 Task: Open Card Card0000000405 in Board Board0000000102 in Workspace WS0000000034 in Trello. Add Member Email0000000133 to Card Card0000000405 in Board Board0000000102 in Workspace WS0000000034 in Trello. Add Purple Label titled Label0000000405 to Card Card0000000405 in Board Board0000000102 in Workspace WS0000000034 in Trello. Add Checklist CL0000000405 to Card Card0000000405 in Board Board0000000102 in Workspace WS0000000034 in Trello. Add Dates with Start Date as Aug 01 2023 and Due Date as Aug 31 2023 to Card Card0000000405 in Board Board0000000102 in Workspace WS0000000034 in Trello
Action: Mouse moved to (618, 654)
Screenshot: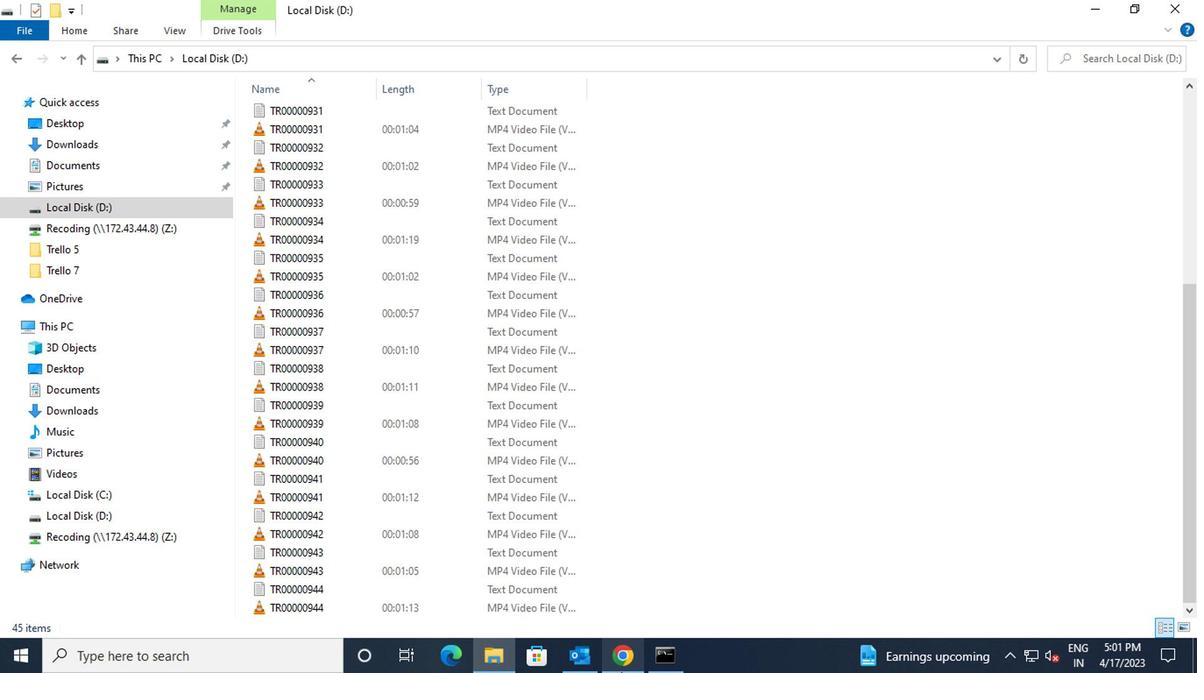 
Action: Mouse pressed left at (618, 654)
Screenshot: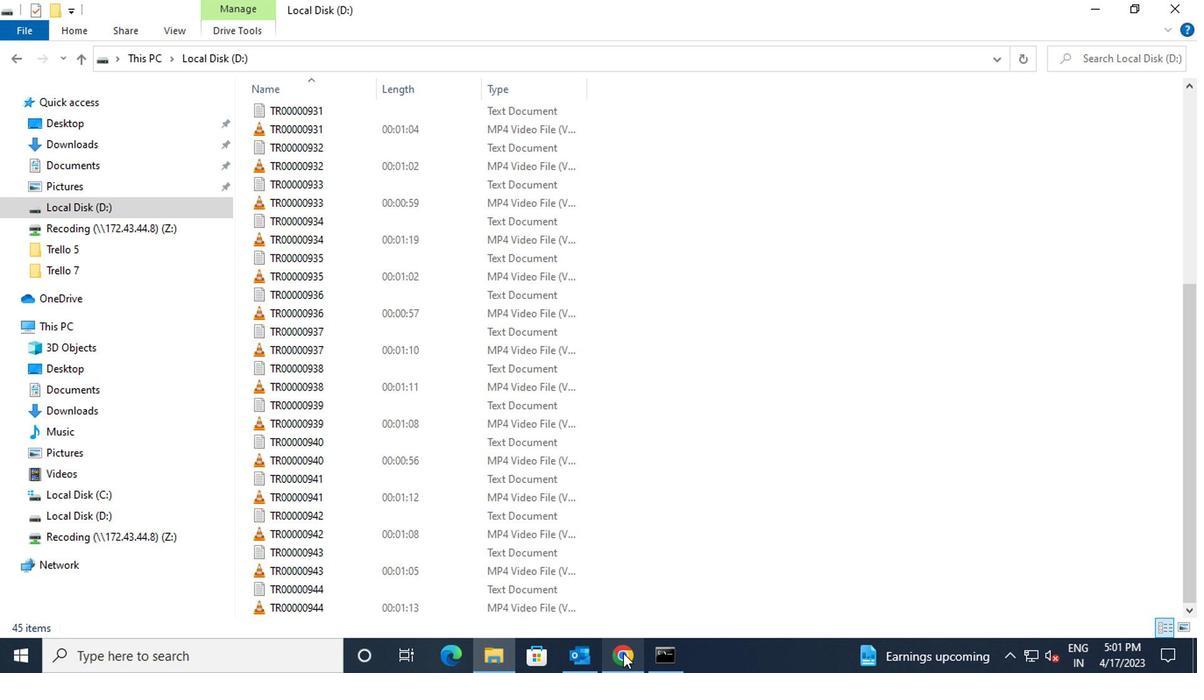 
Action: Mouse moved to (384, 361)
Screenshot: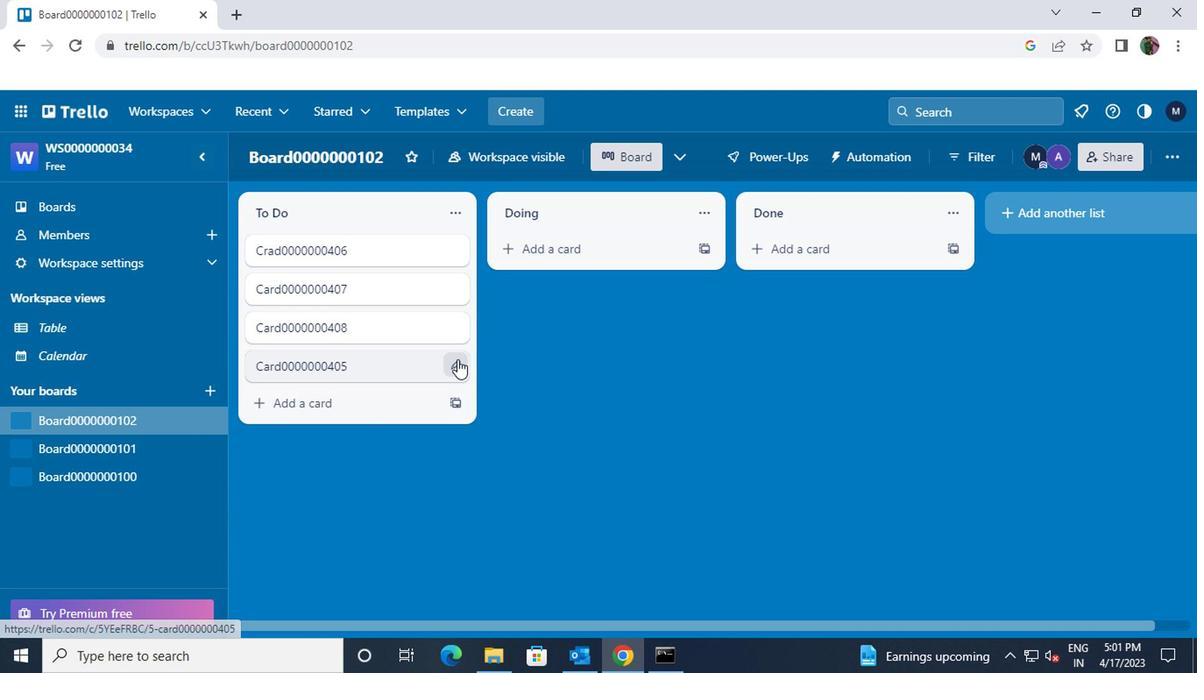 
Action: Mouse pressed left at (384, 361)
Screenshot: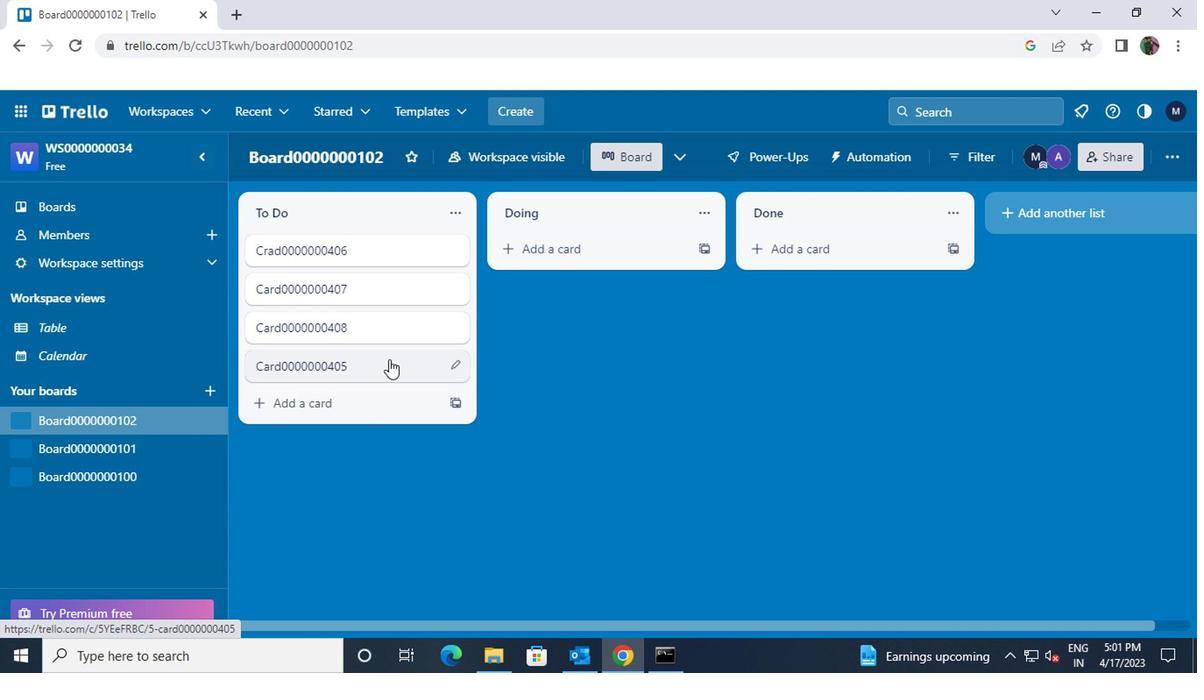 
Action: Mouse moved to (785, 256)
Screenshot: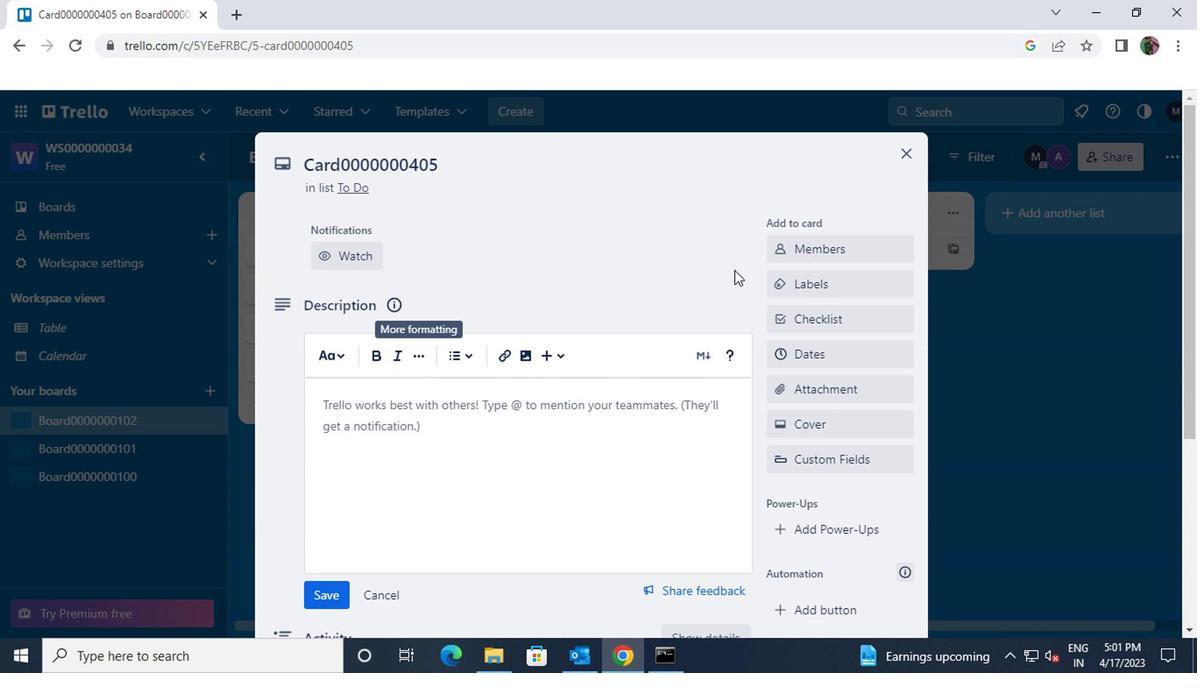 
Action: Mouse pressed left at (785, 256)
Screenshot: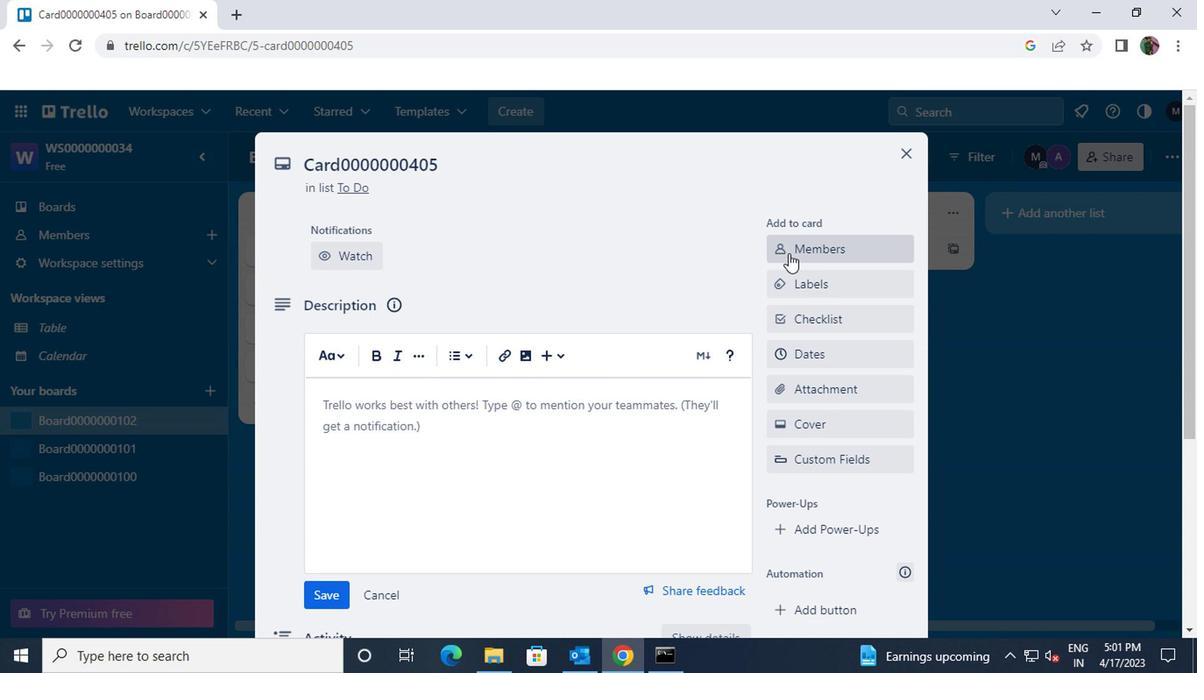 
Action: Key pressed ayush9
Screenshot: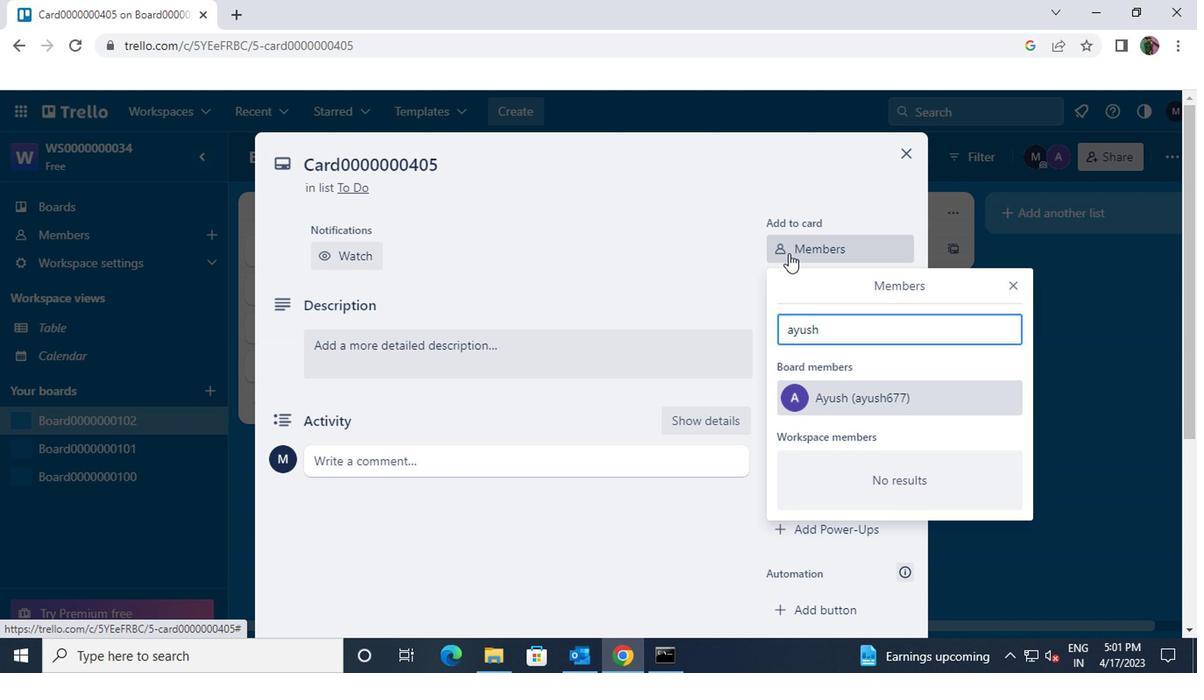 
Action: Mouse moved to (796, 291)
Screenshot: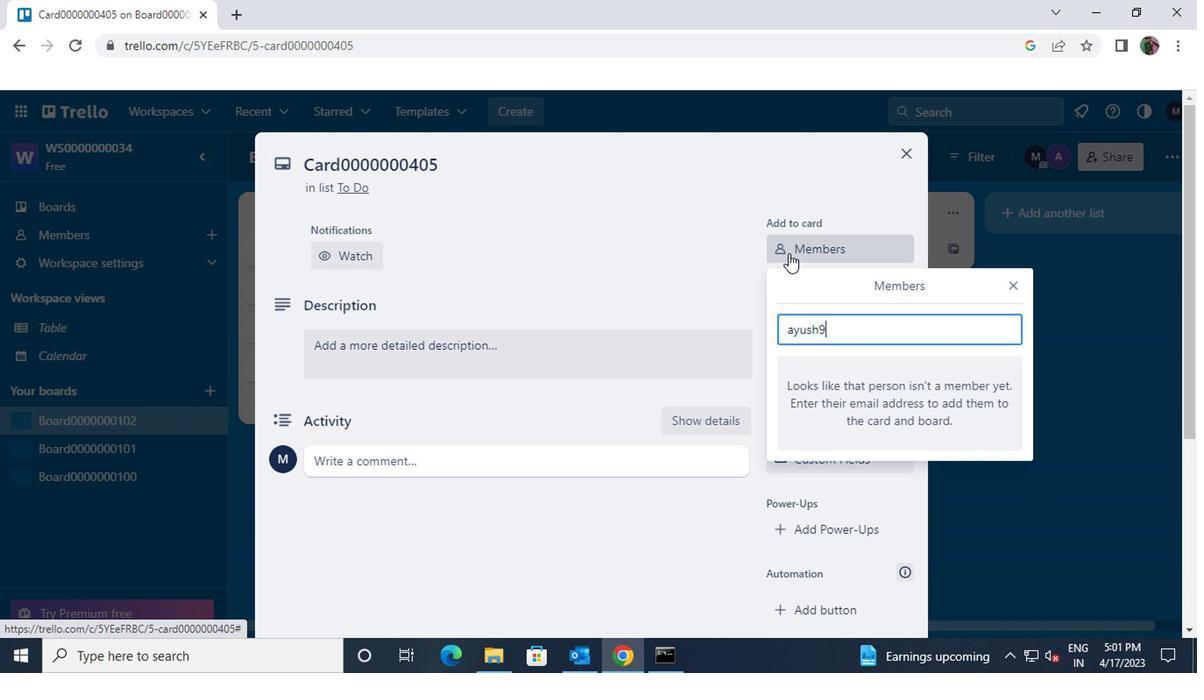 
Action: Key pressed 8111<Key.shift>@GMAIL.COM
Screenshot: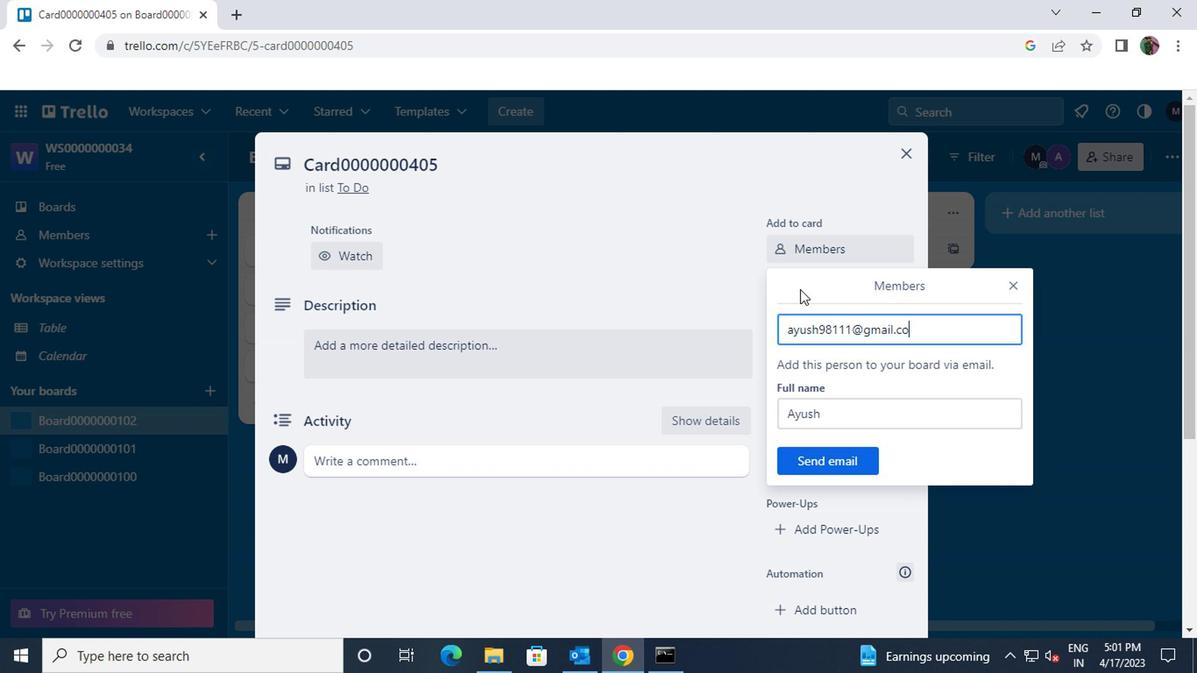 
Action: Mouse moved to (826, 458)
Screenshot: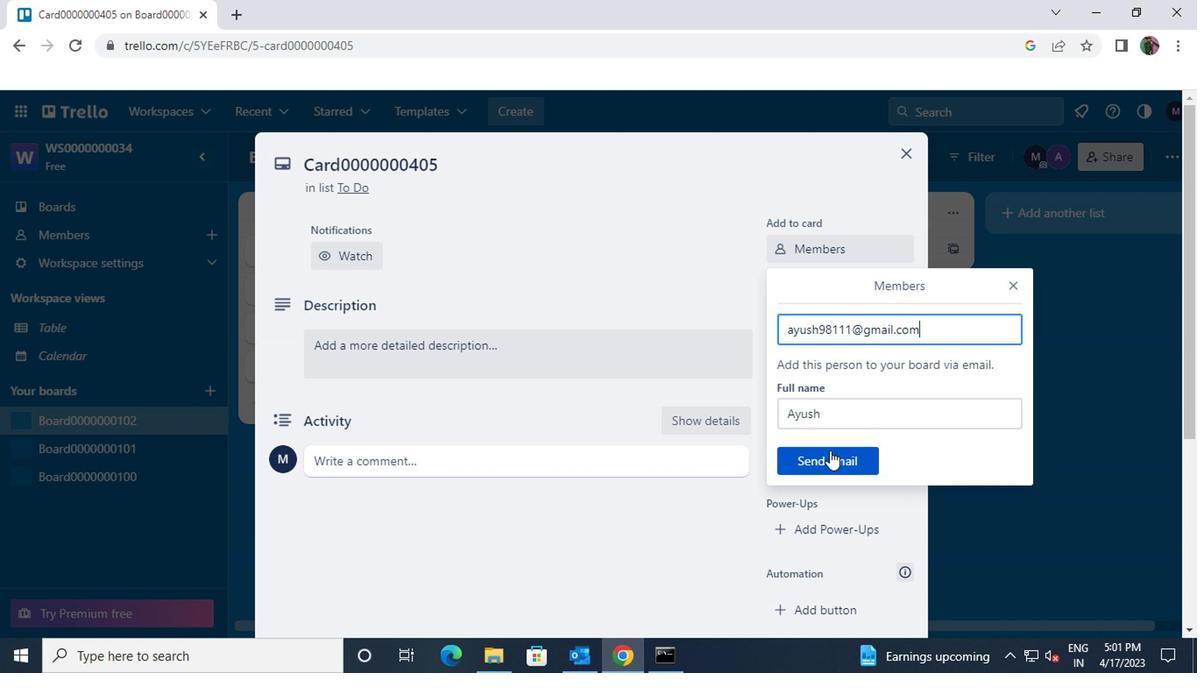 
Action: Mouse pressed left at (826, 458)
Screenshot: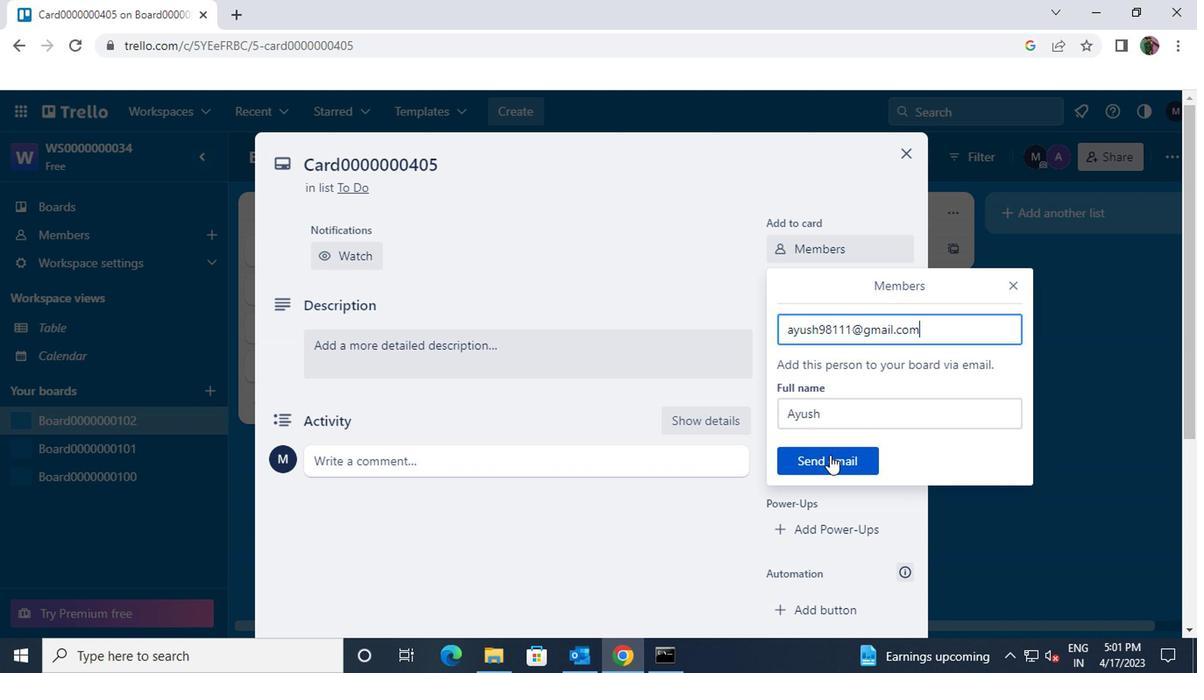 
Action: Mouse moved to (828, 281)
Screenshot: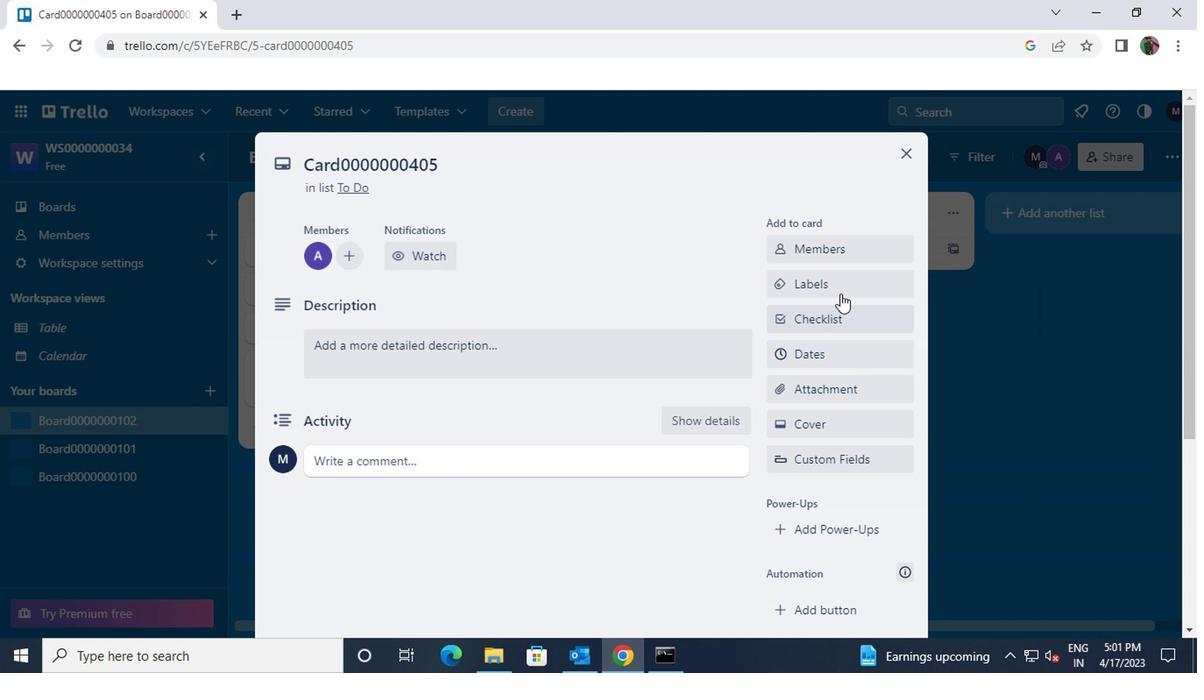 
Action: Mouse pressed left at (828, 281)
Screenshot: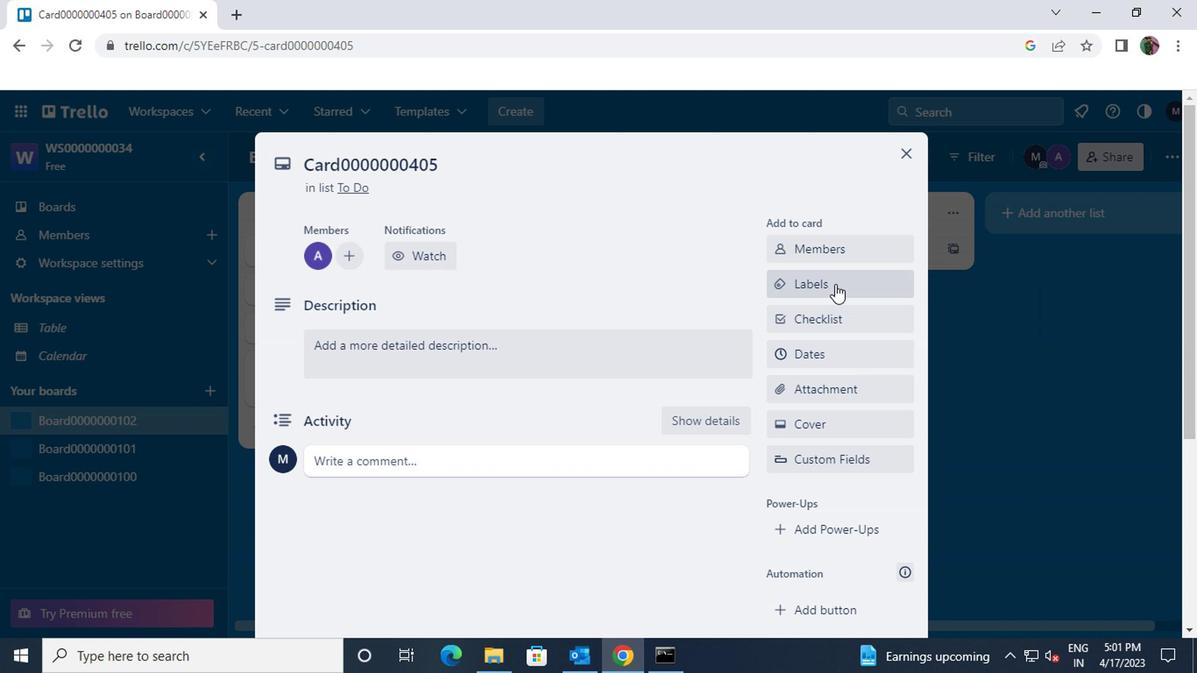 
Action: Mouse moved to (889, 466)
Screenshot: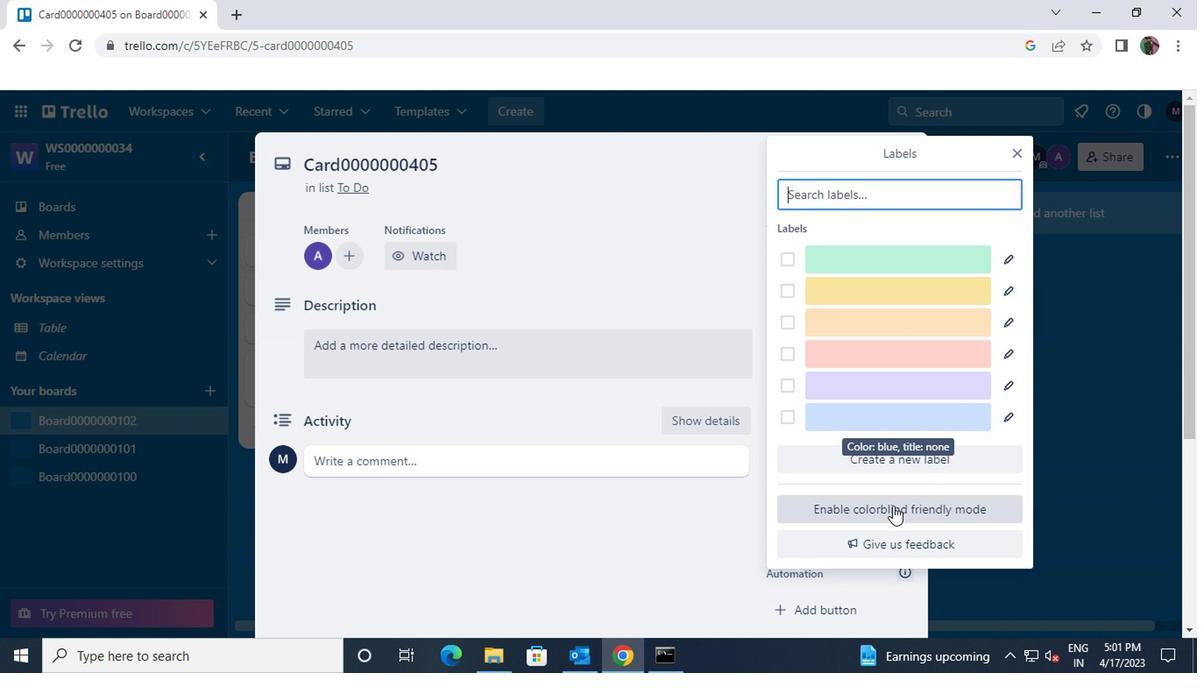 
Action: Mouse pressed left at (889, 466)
Screenshot: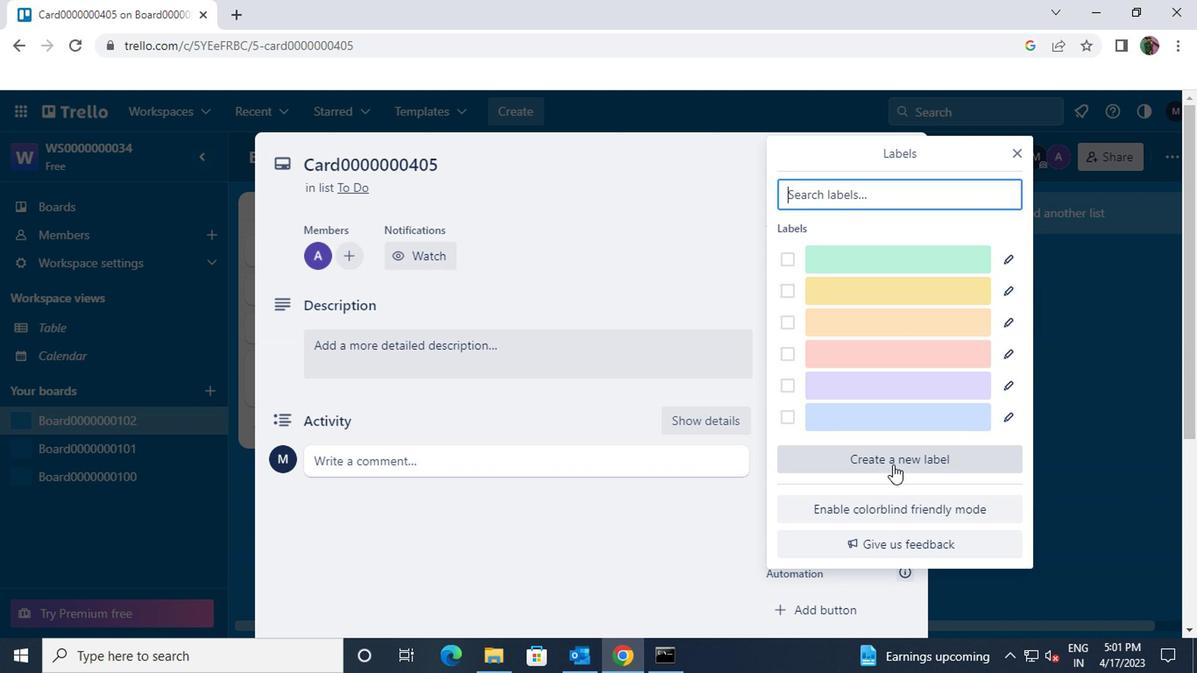 
Action: Mouse moved to (812, 322)
Screenshot: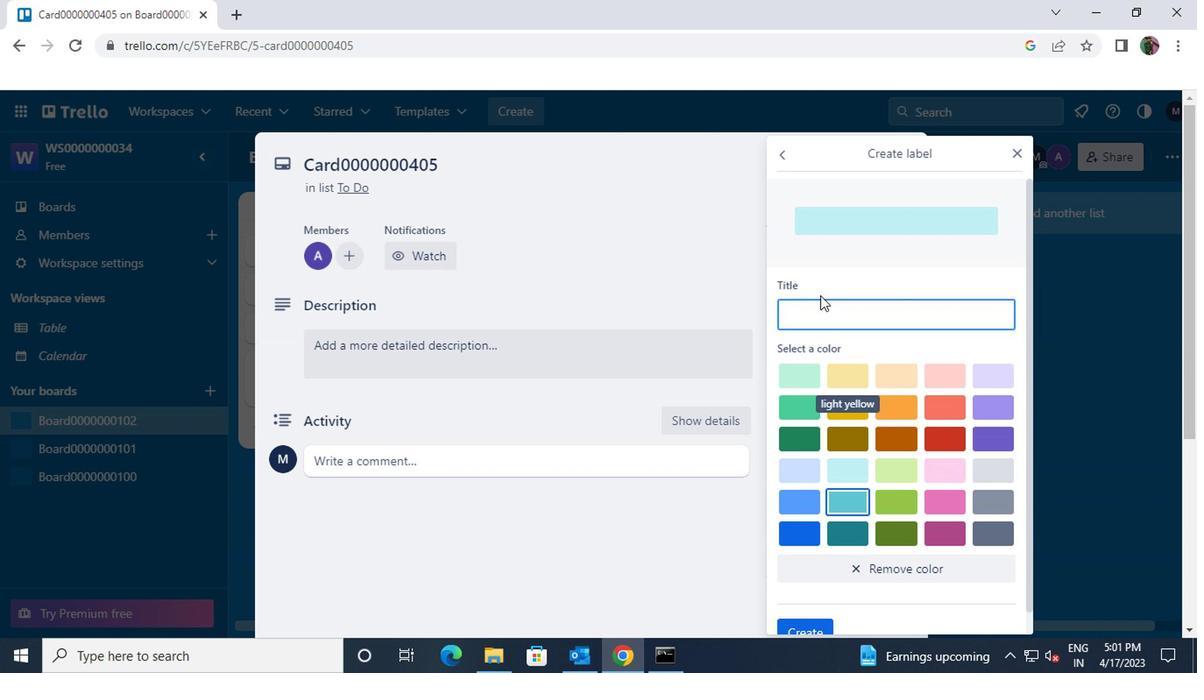 
Action: Mouse pressed left at (812, 322)
Screenshot: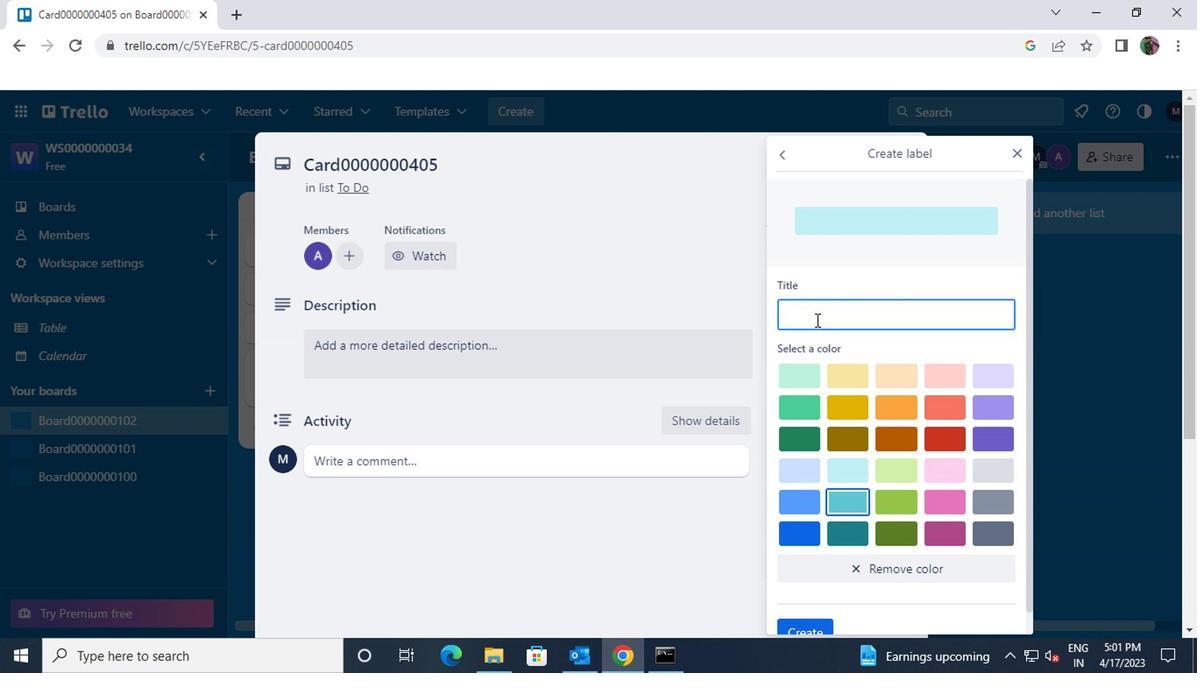 
Action: Key pressed <Key.shift>LABEL0000000405
Screenshot: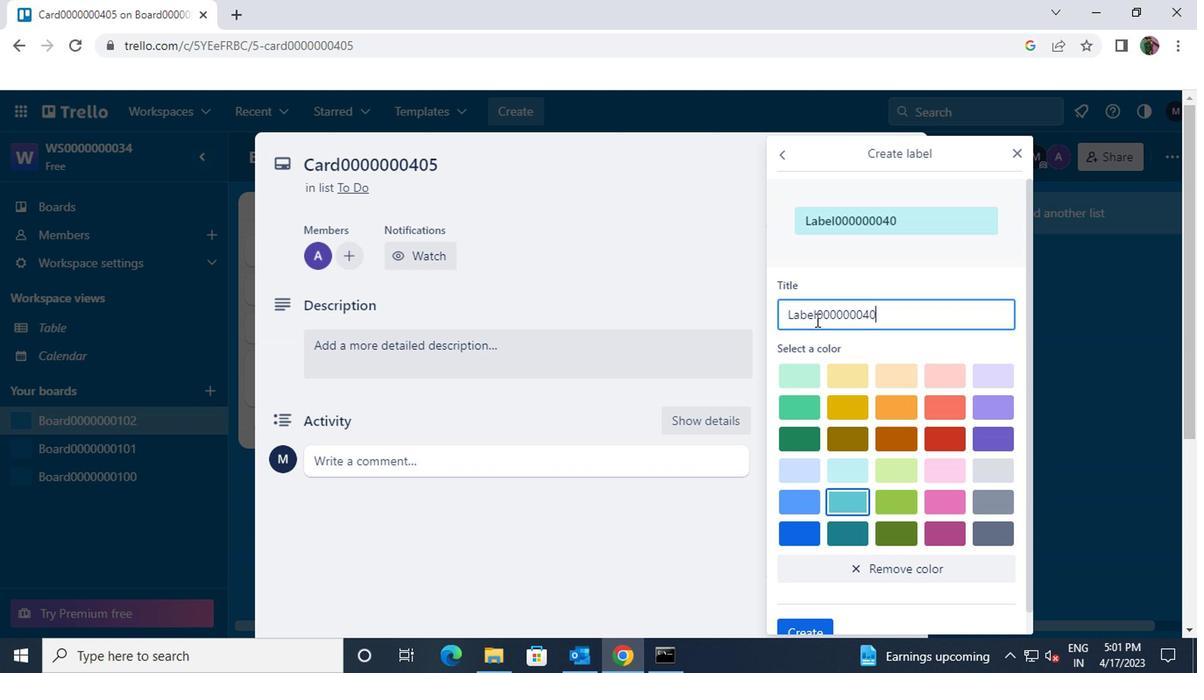 
Action: Mouse moved to (897, 400)
Screenshot: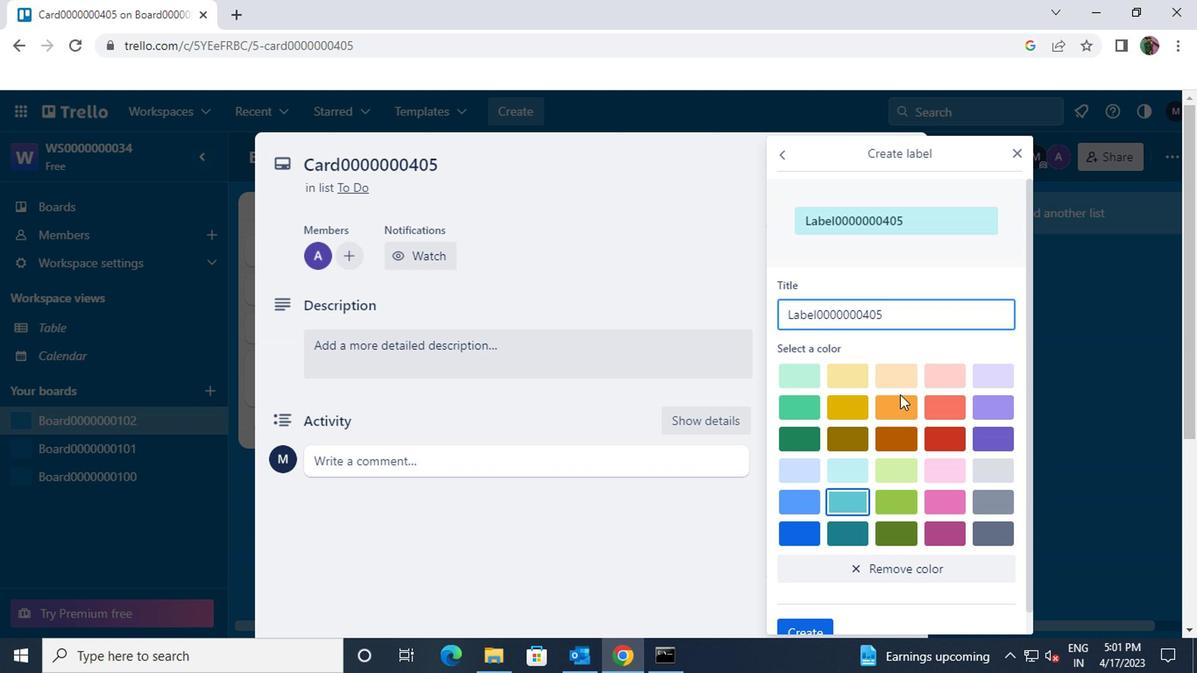 
Action: Mouse pressed left at (897, 400)
Screenshot: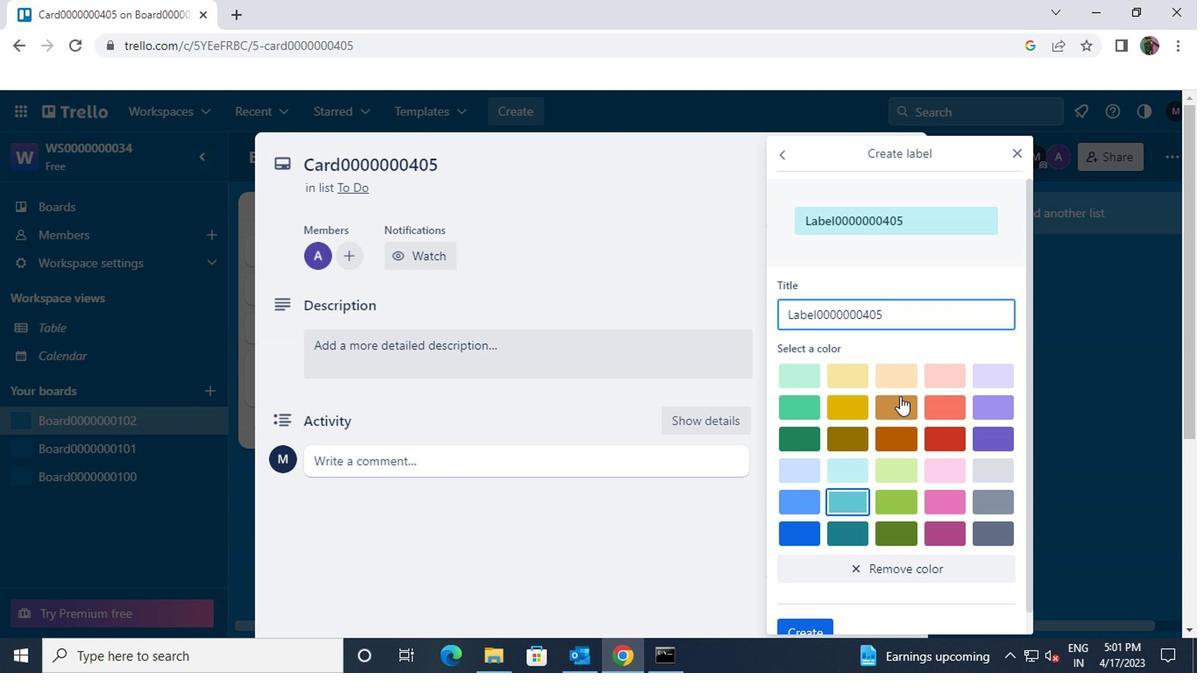 
Action: Mouse scrolled (897, 399) with delta (0, -1)
Screenshot: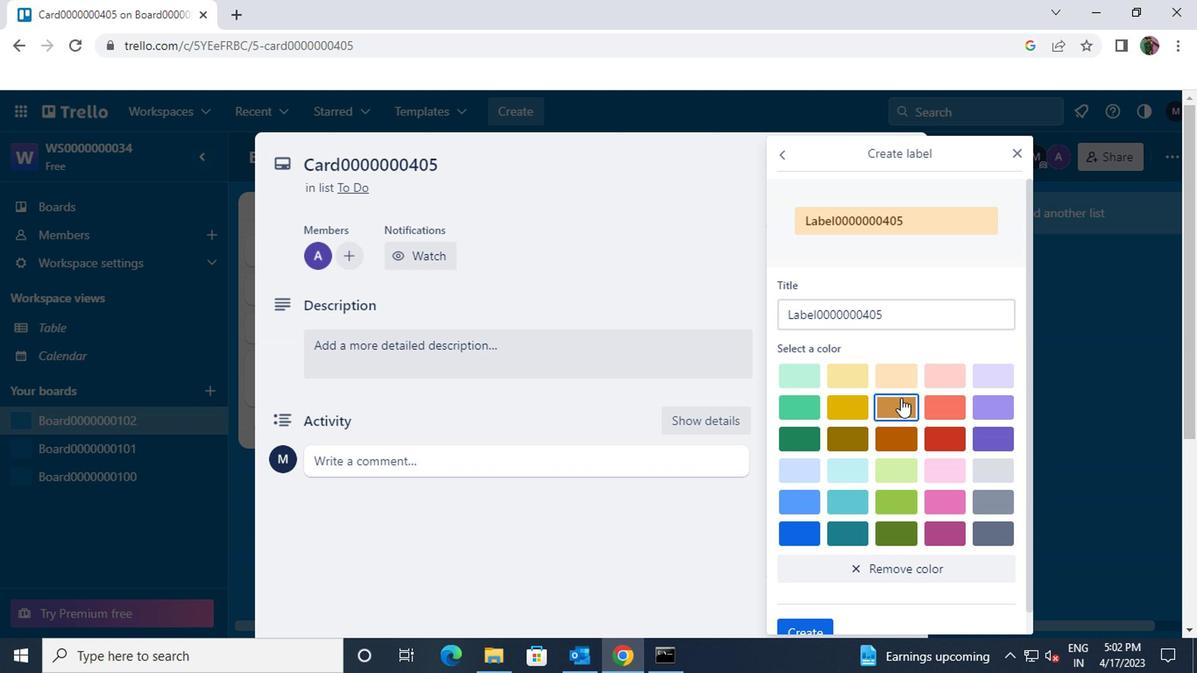 
Action: Mouse scrolled (897, 399) with delta (0, -1)
Screenshot: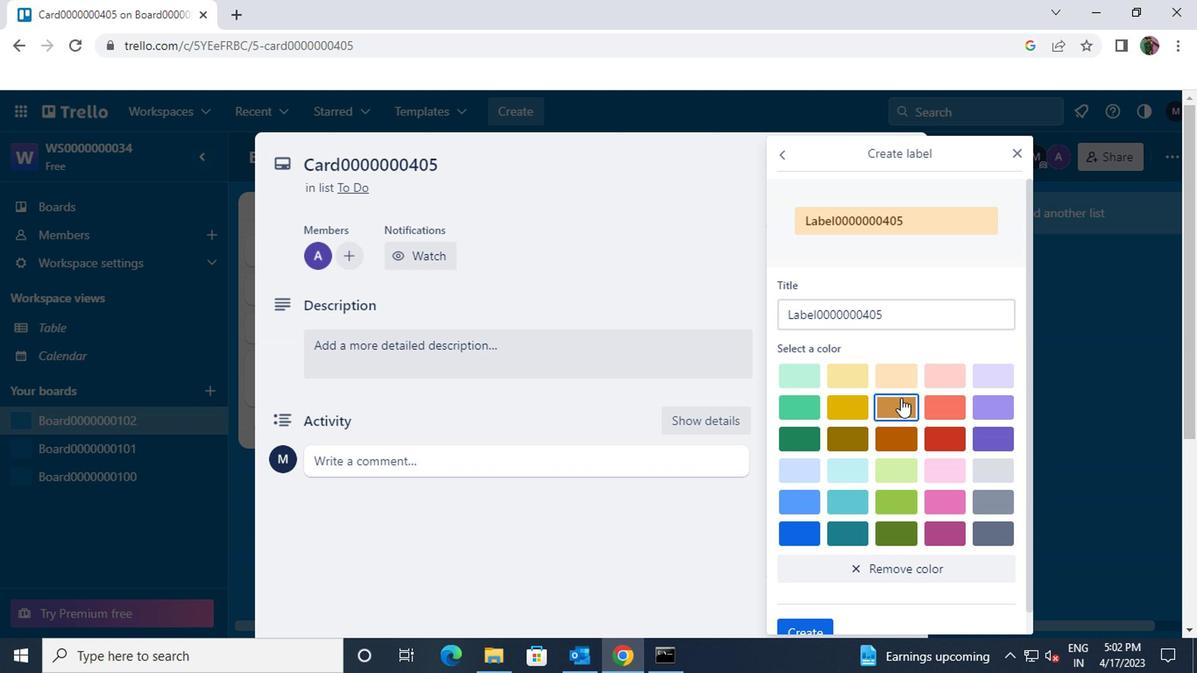 
Action: Mouse scrolled (897, 399) with delta (0, -1)
Screenshot: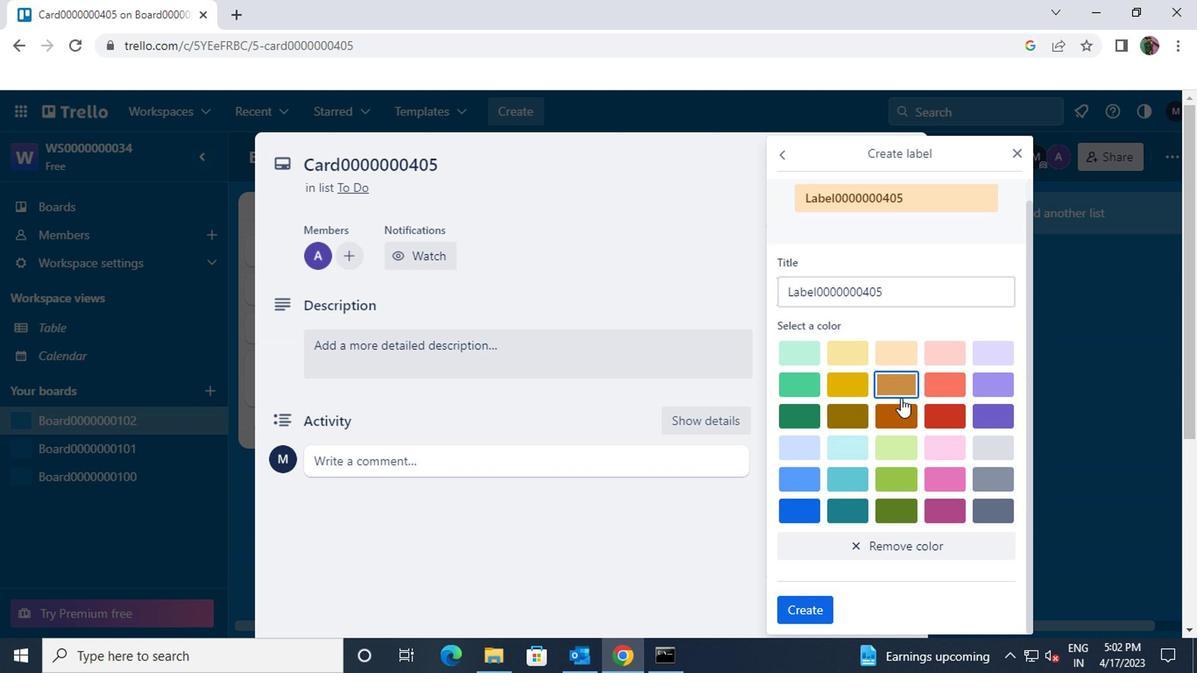 
Action: Mouse scrolled (897, 399) with delta (0, -1)
Screenshot: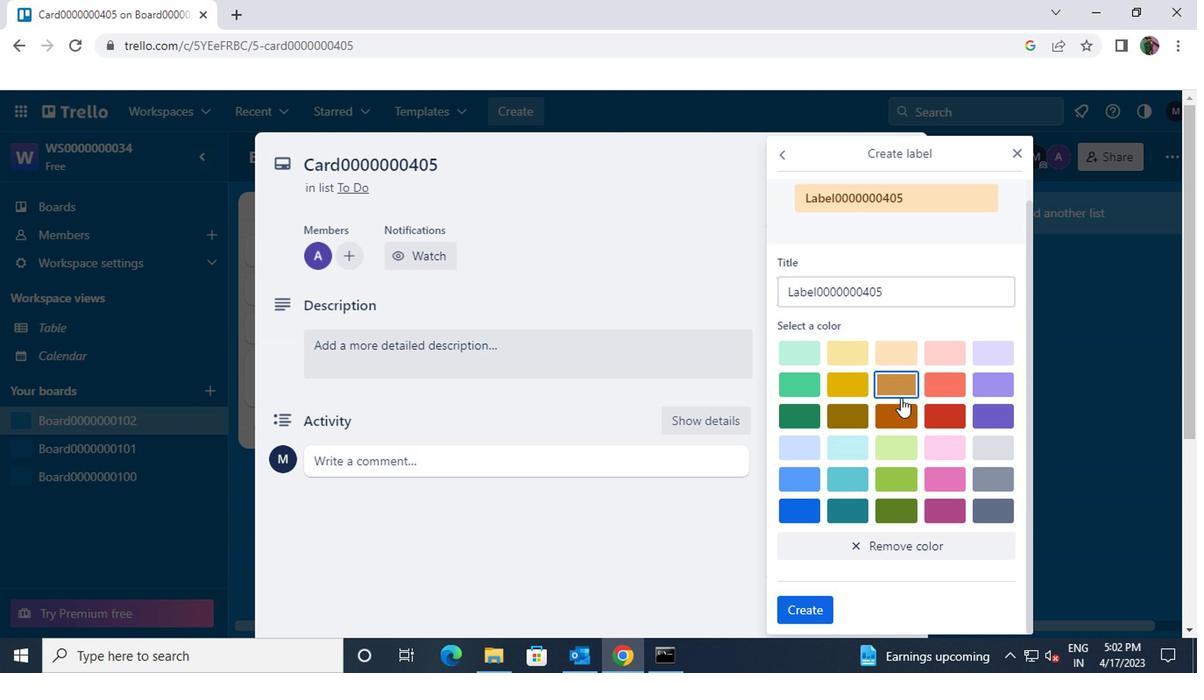 
Action: Mouse moved to (809, 613)
Screenshot: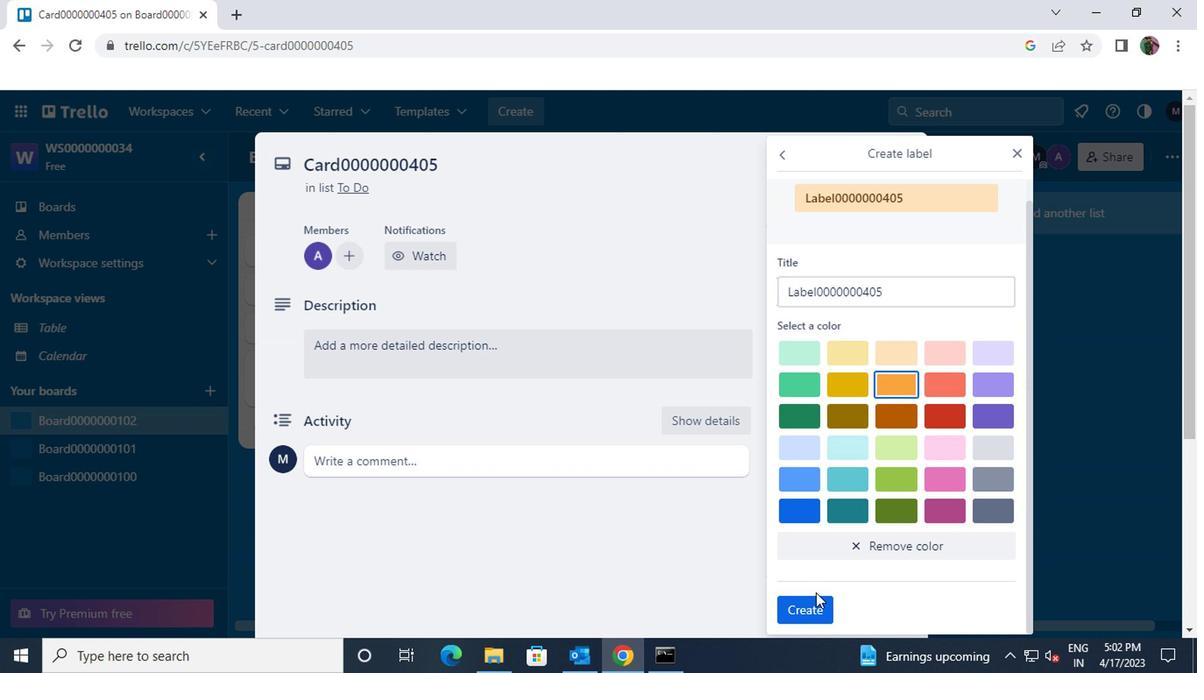 
Action: Mouse pressed left at (809, 613)
Screenshot: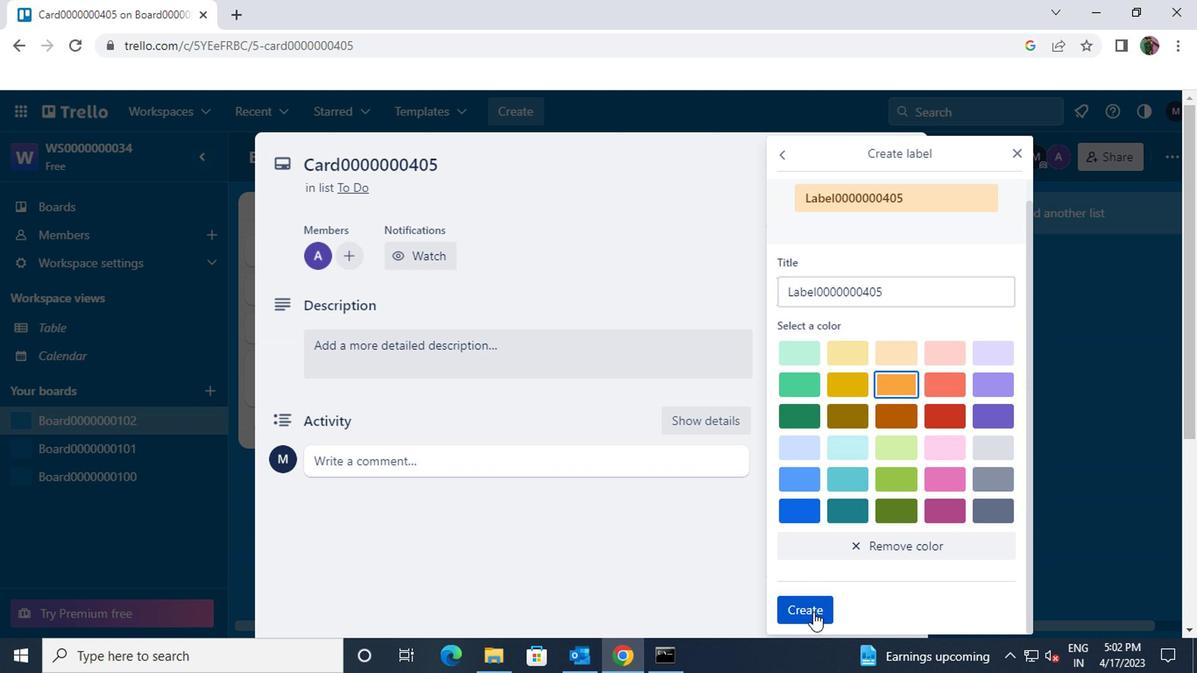 
Action: Mouse pressed left at (809, 613)
Screenshot: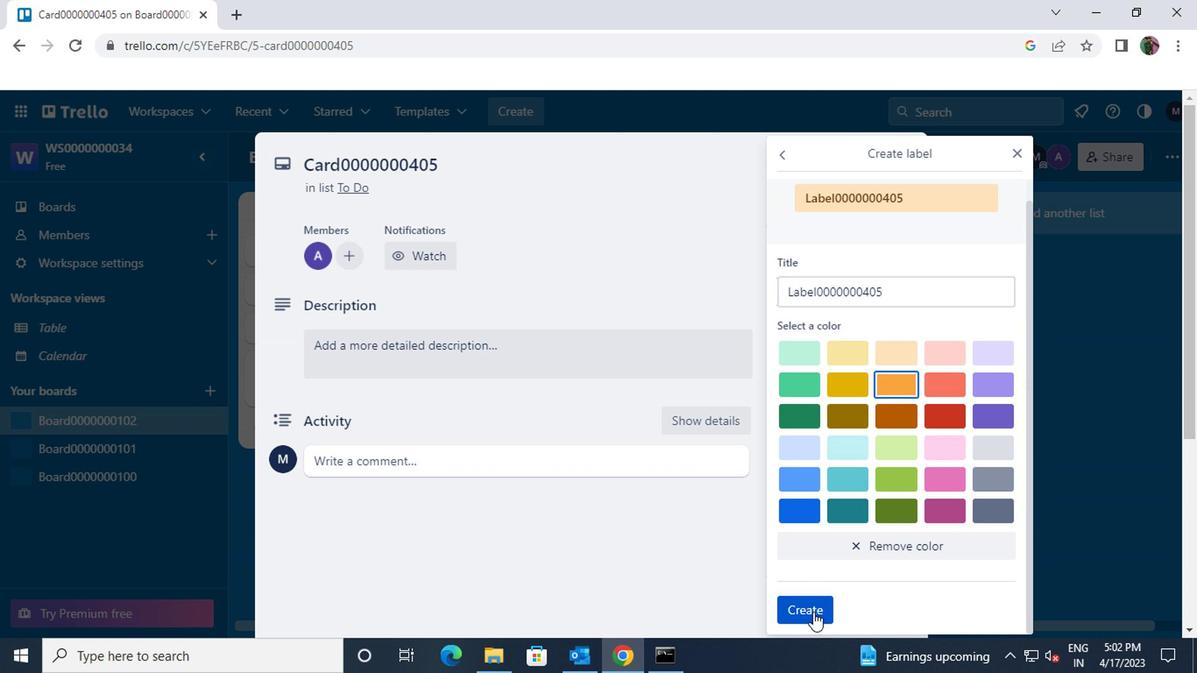 
Action: Mouse moved to (1014, 158)
Screenshot: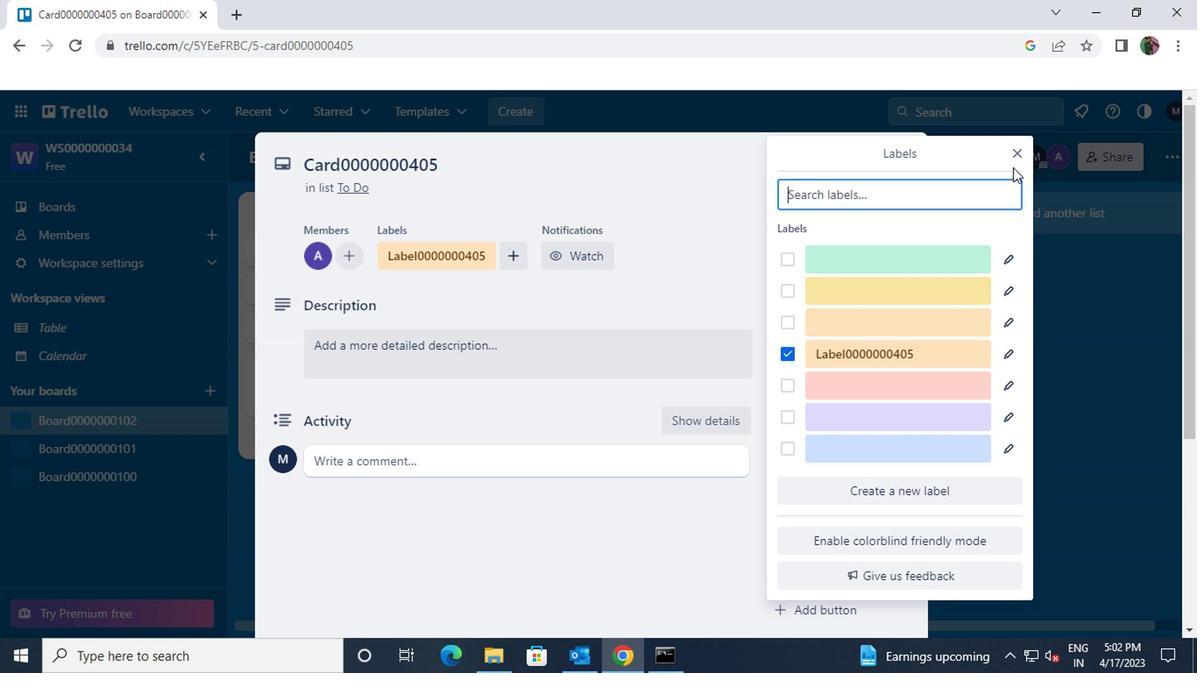 
Action: Mouse pressed left at (1014, 158)
Screenshot: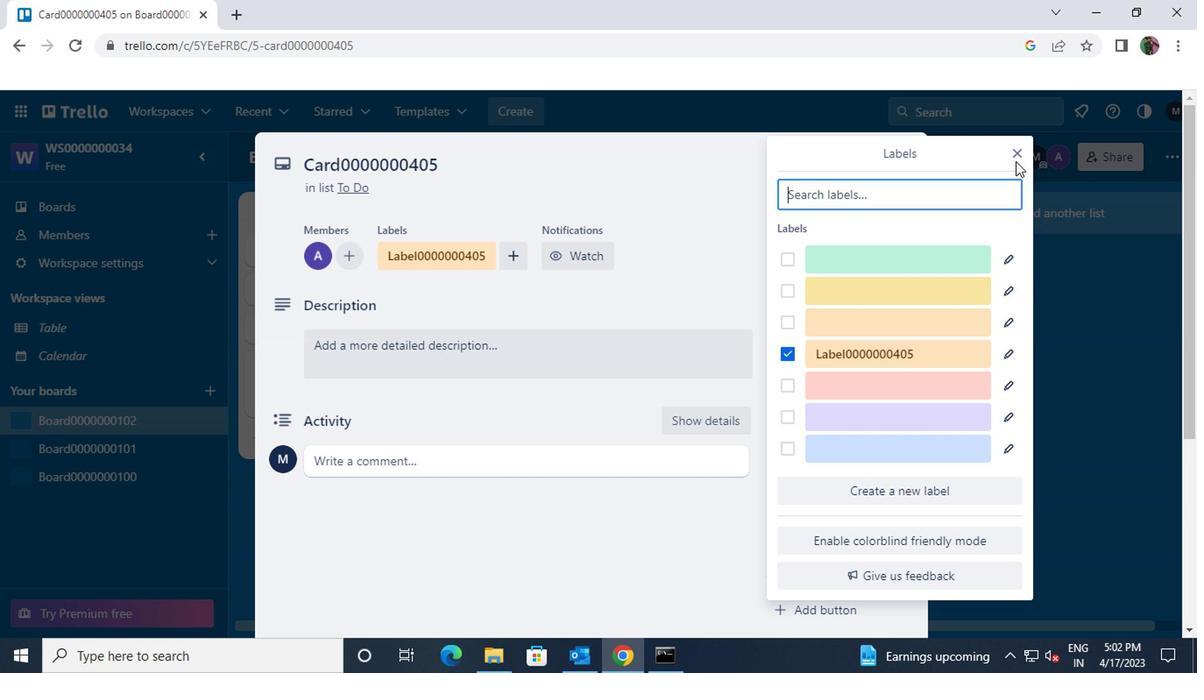 
Action: Mouse moved to (874, 324)
Screenshot: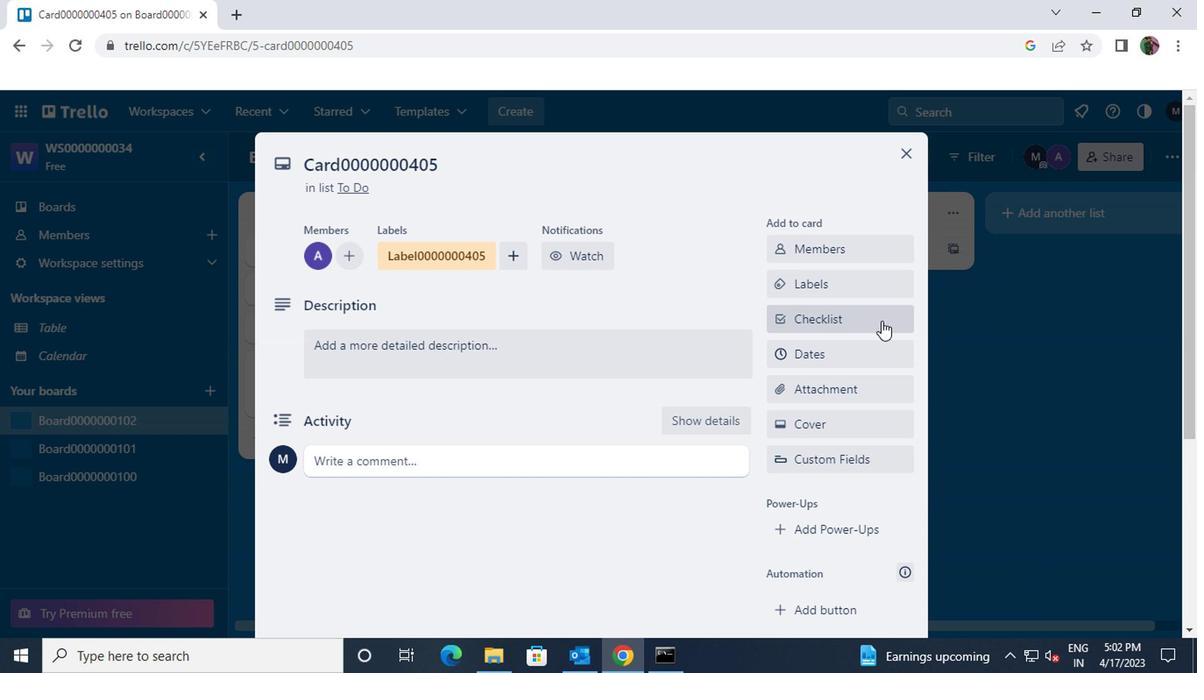 
Action: Mouse pressed left at (874, 324)
Screenshot: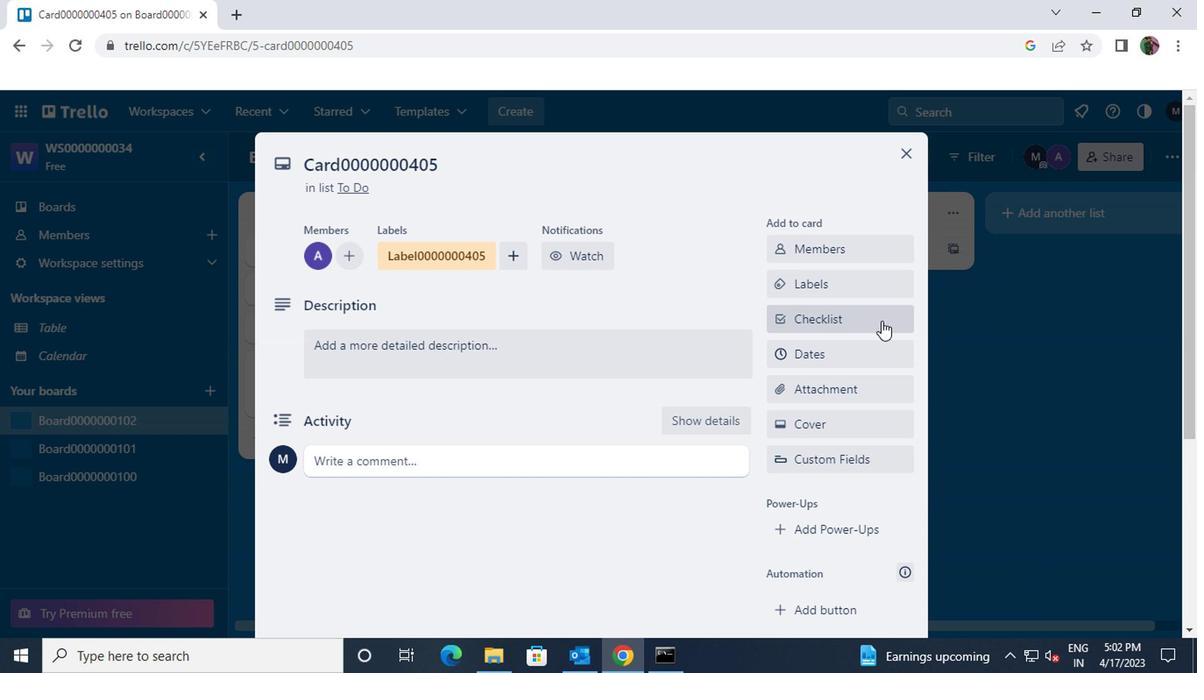 
Action: Key pressed <Key.shift>CL0000000405
Screenshot: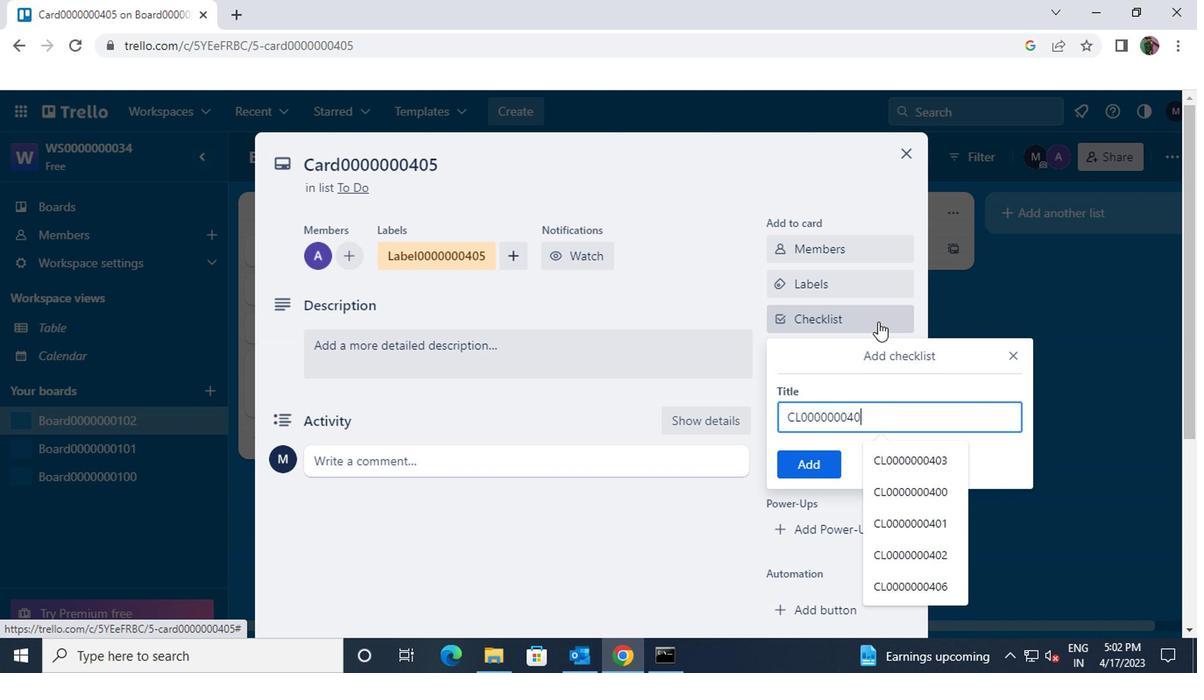 
Action: Mouse moved to (805, 462)
Screenshot: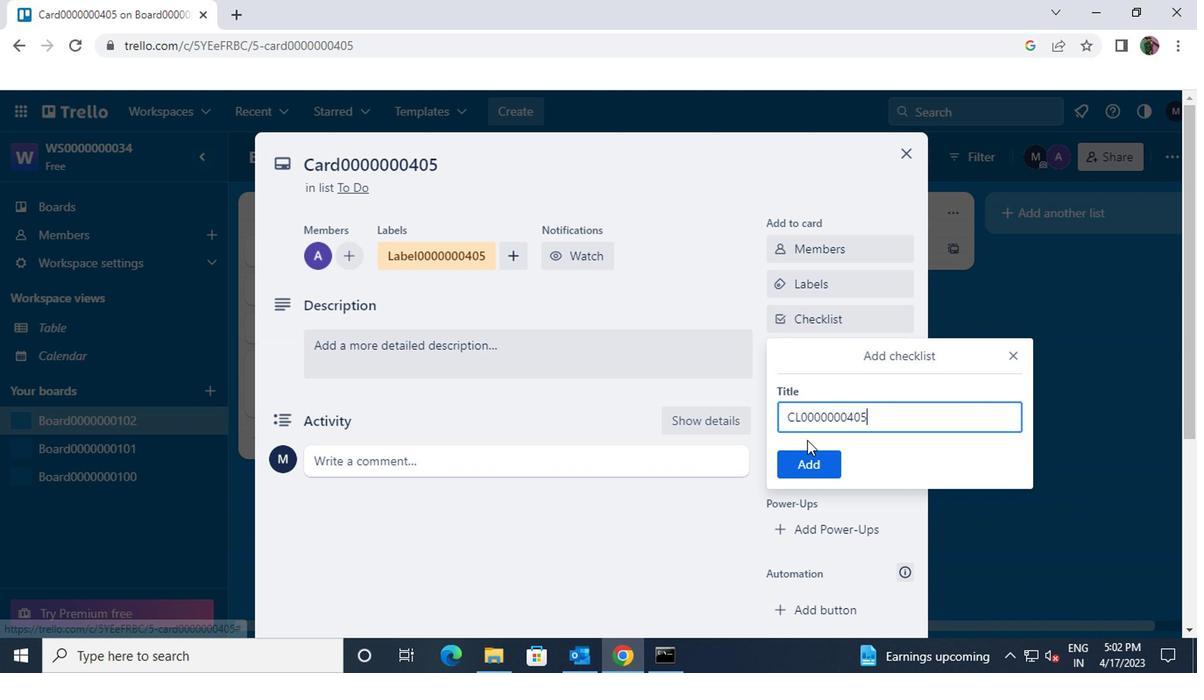 
Action: Mouse pressed left at (805, 462)
Screenshot: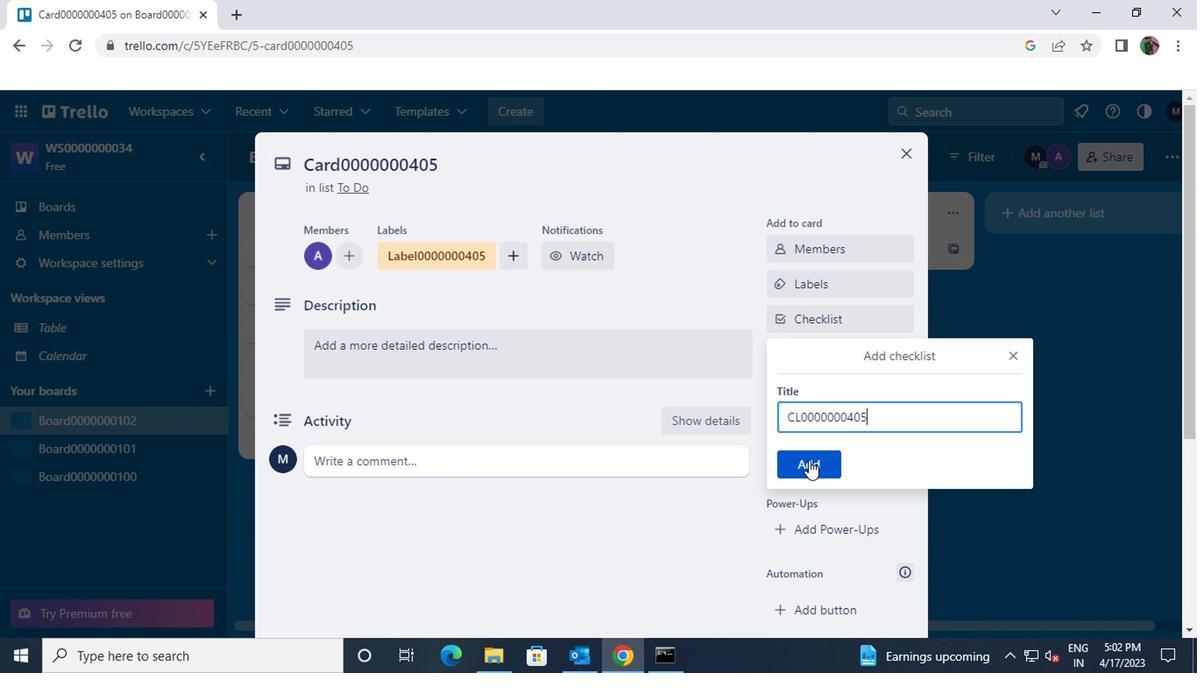 
Action: Mouse moved to (817, 358)
Screenshot: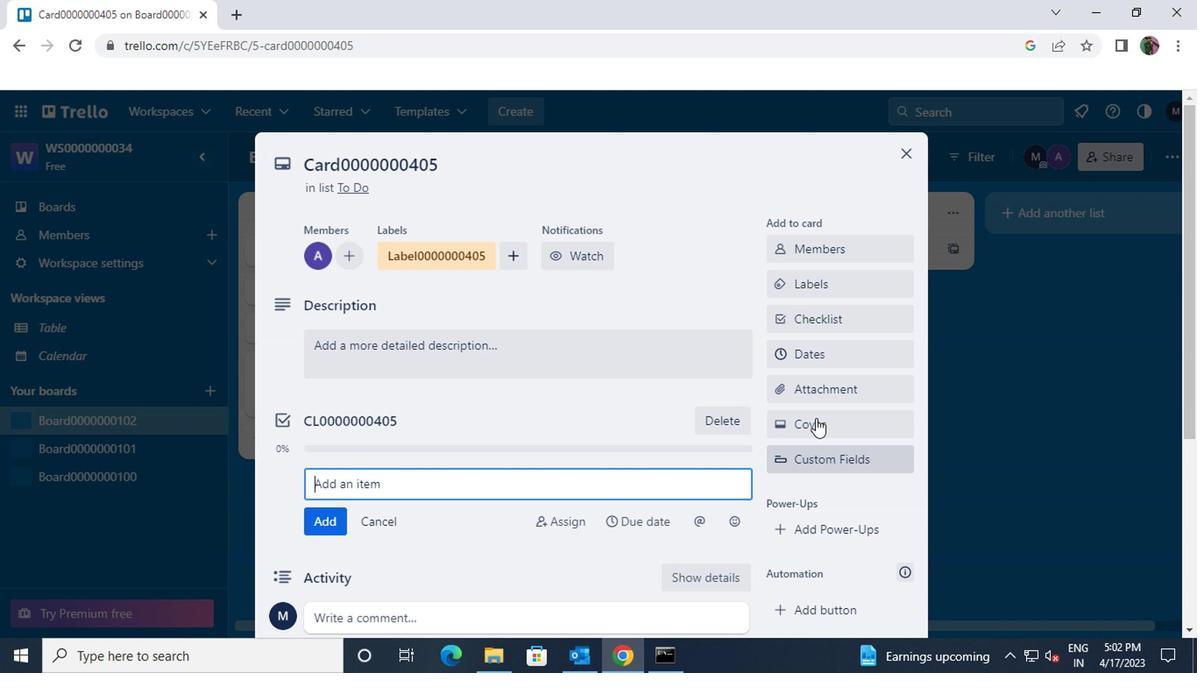 
Action: Mouse pressed left at (817, 358)
Screenshot: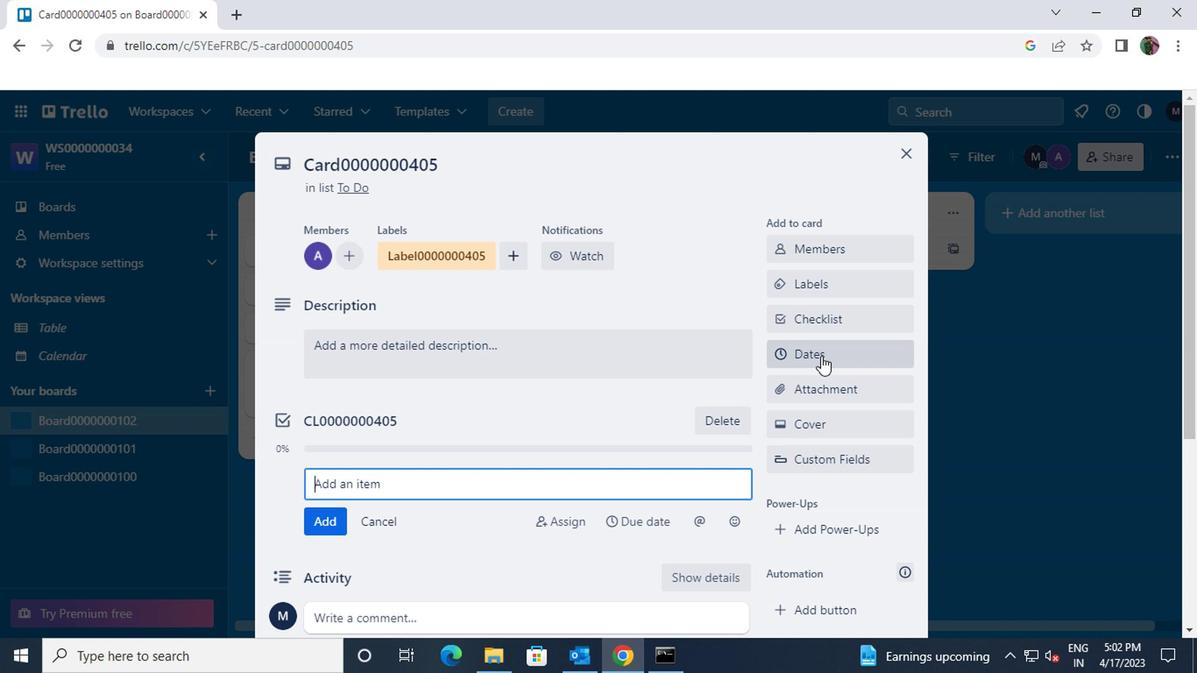 
Action: Mouse moved to (790, 197)
Screenshot: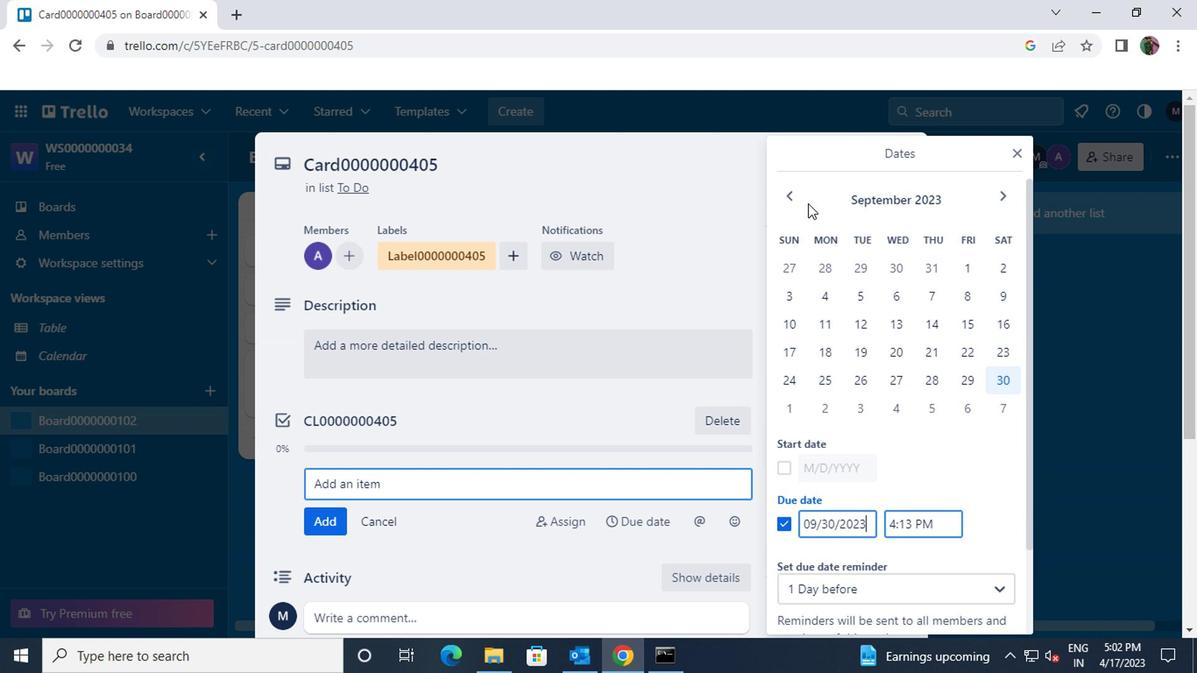 
Action: Mouse pressed left at (790, 197)
Screenshot: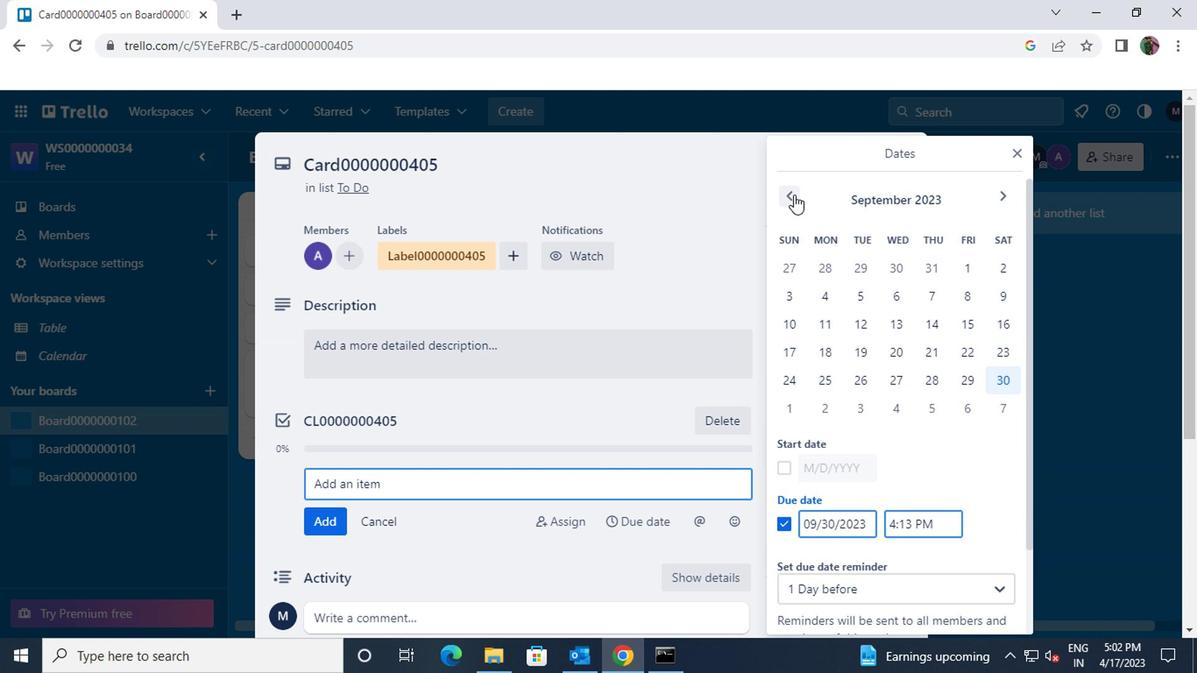 
Action: Mouse moved to (861, 263)
Screenshot: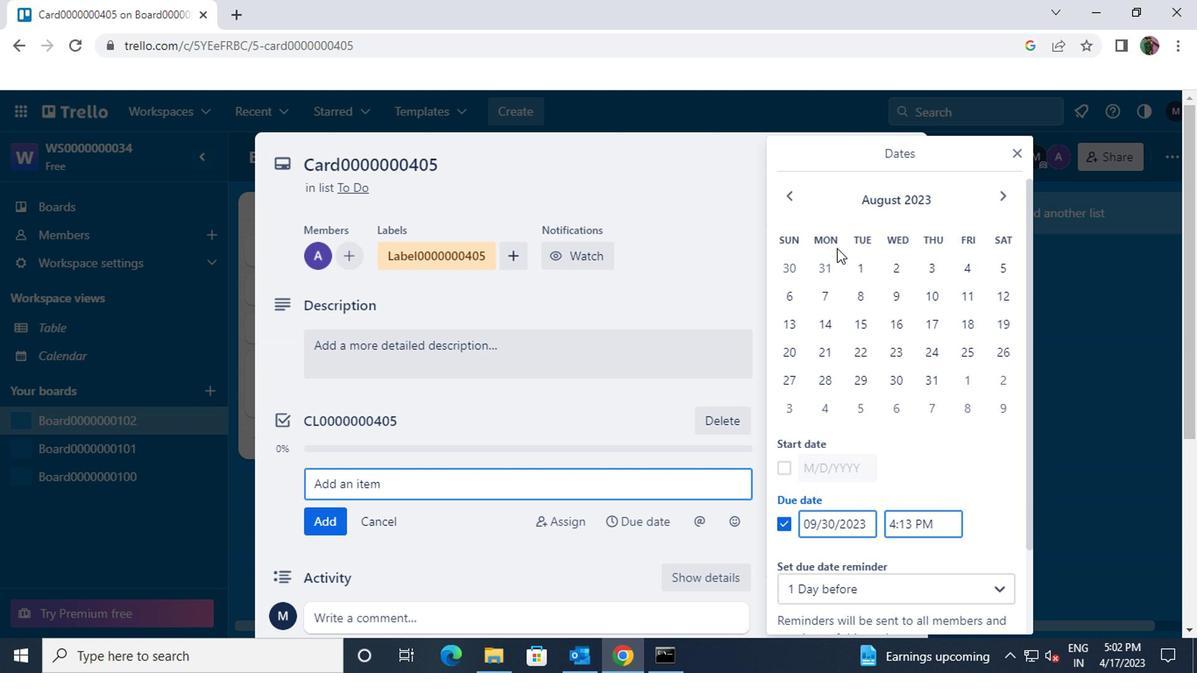 
Action: Mouse pressed left at (861, 263)
Screenshot: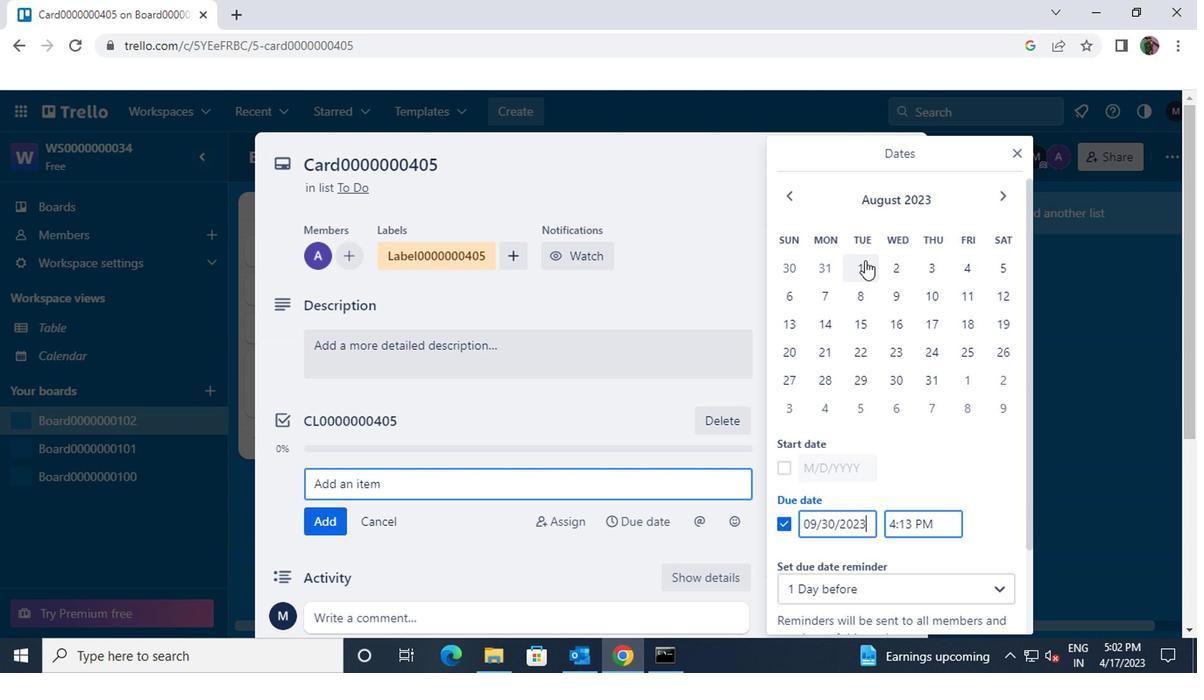 
Action: Mouse moved to (924, 377)
Screenshot: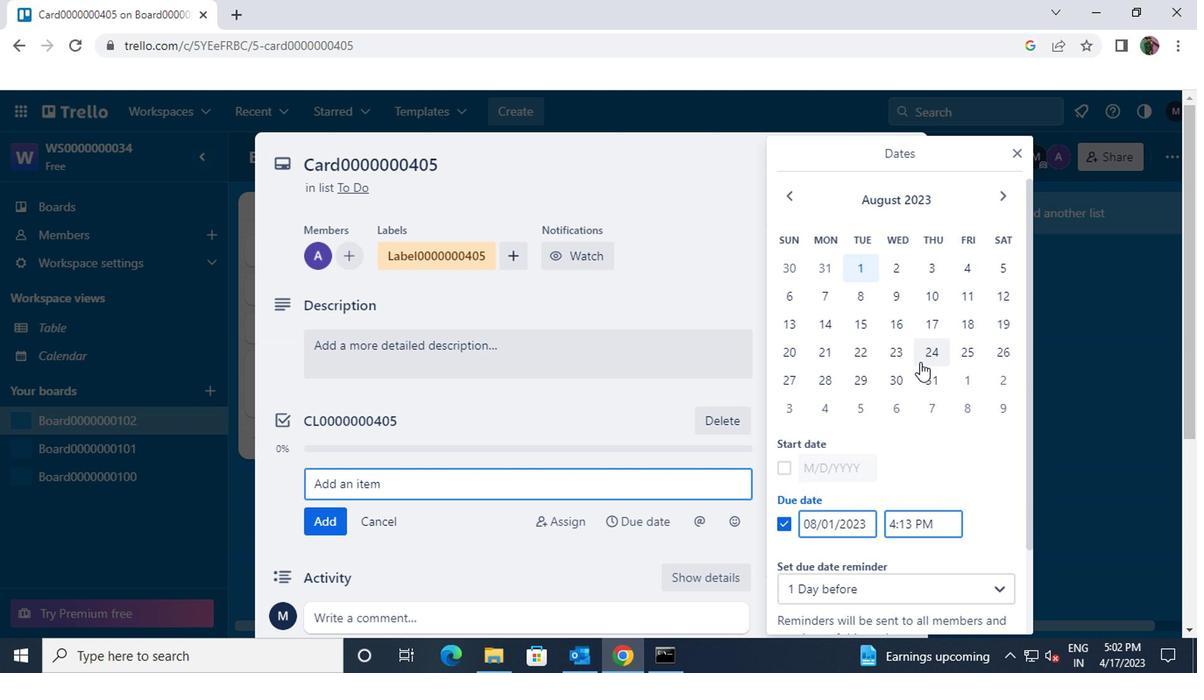 
Action: Mouse pressed left at (924, 377)
Screenshot: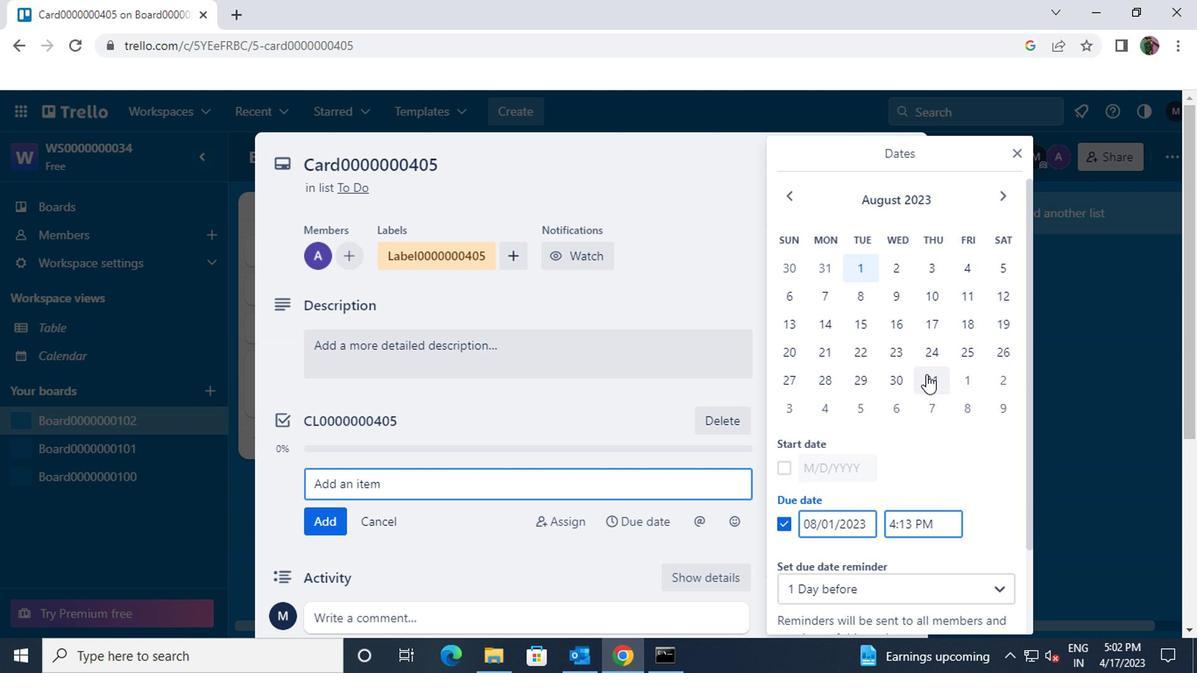 
Action: Mouse moved to (783, 470)
Screenshot: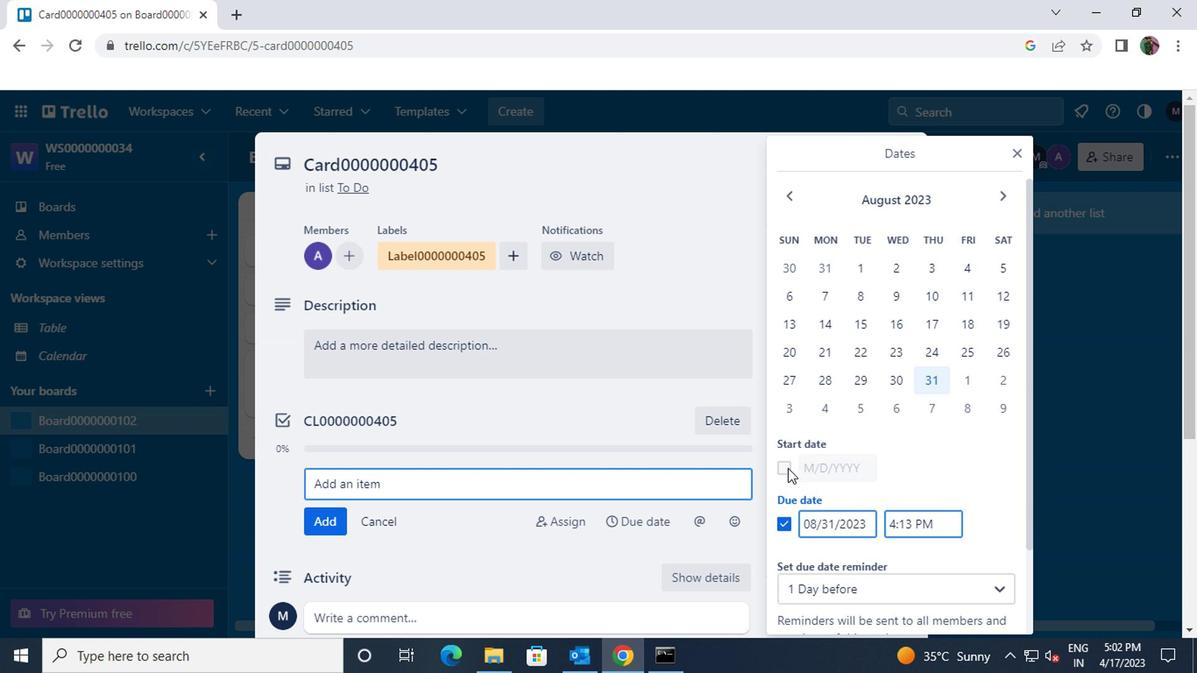 
Action: Mouse pressed left at (783, 470)
Screenshot: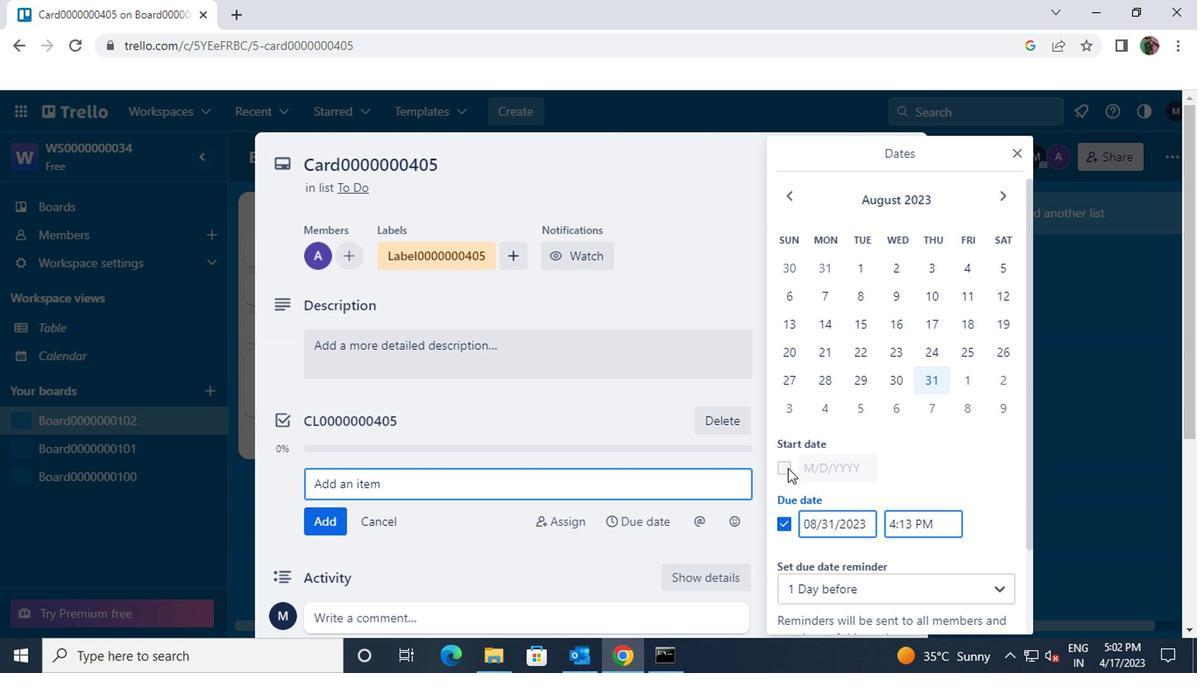 
Action: Mouse moved to (782, 467)
Screenshot: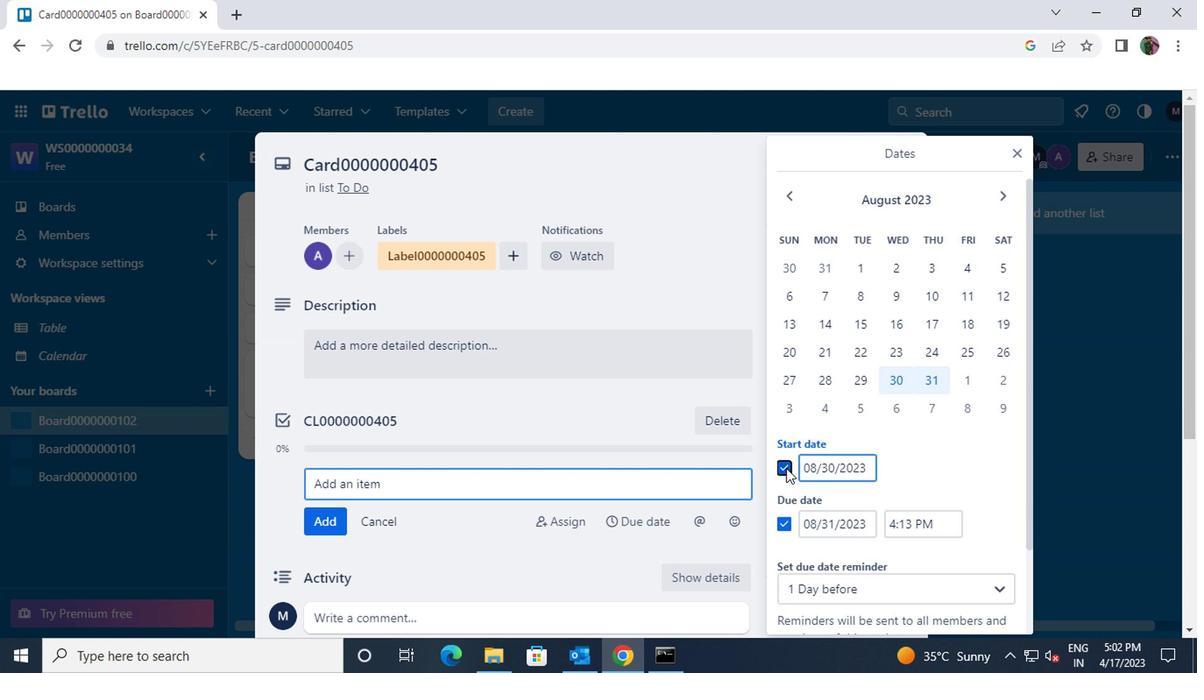 
Action: Mouse scrolled (782, 466) with delta (0, 0)
Screenshot: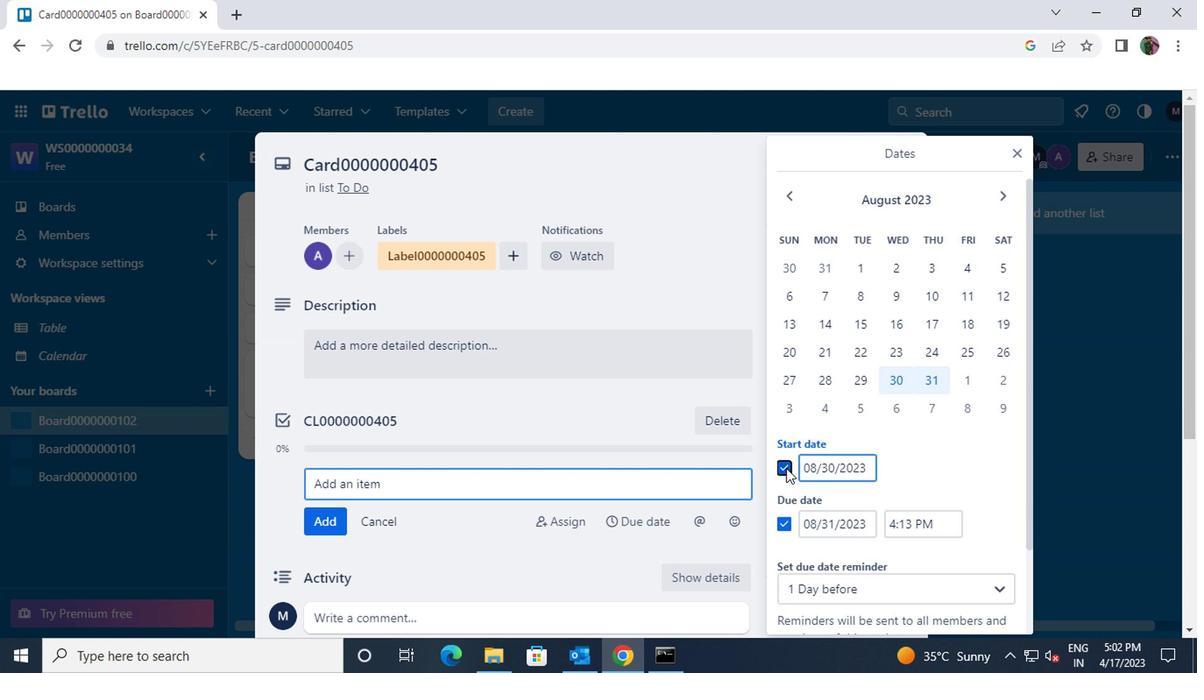 
Action: Mouse moved to (783, 465)
Screenshot: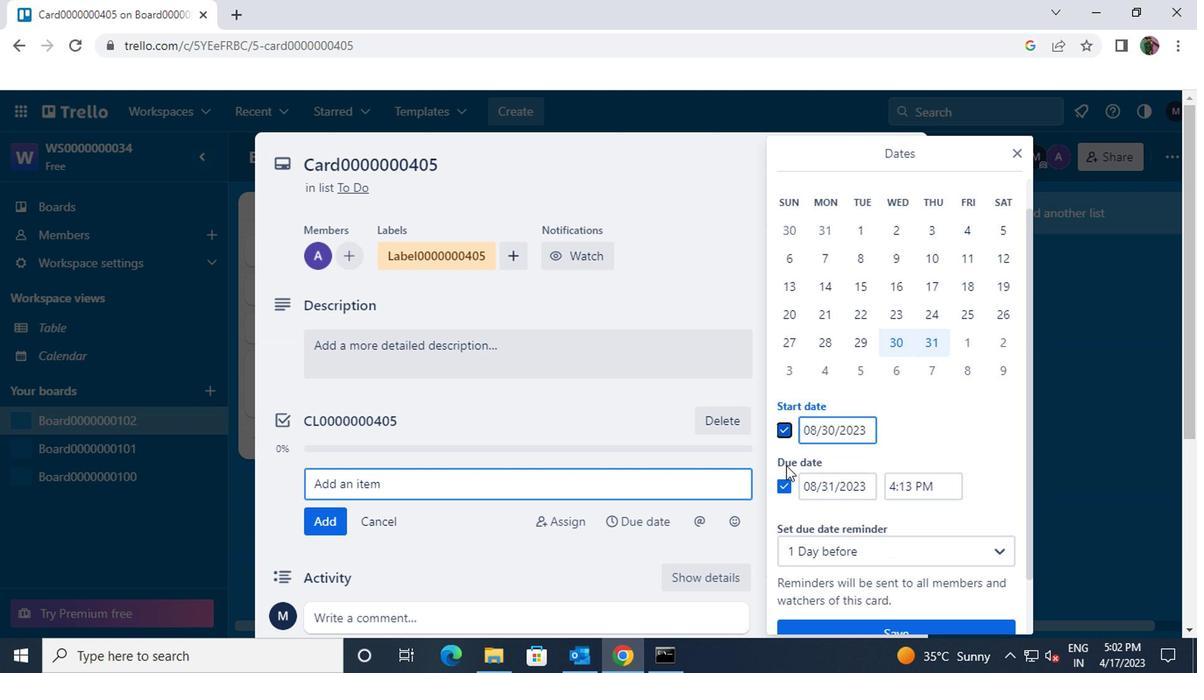
Action: Mouse scrolled (783, 464) with delta (0, -1)
Screenshot: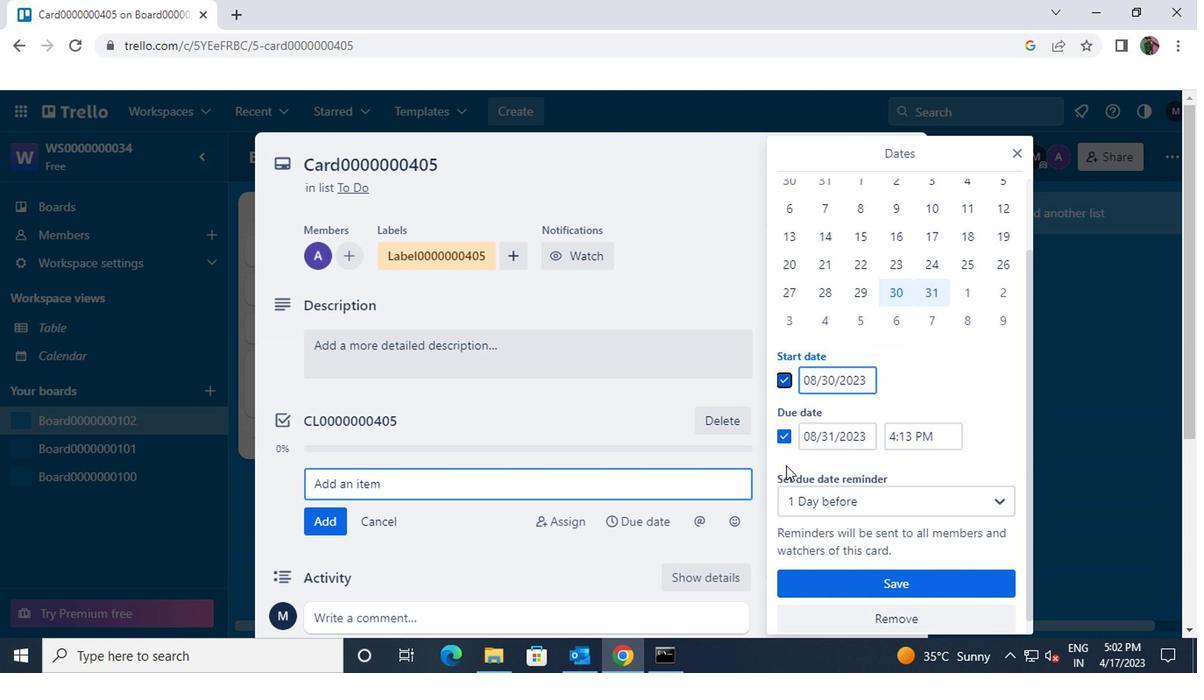 
Action: Mouse moved to (821, 571)
Screenshot: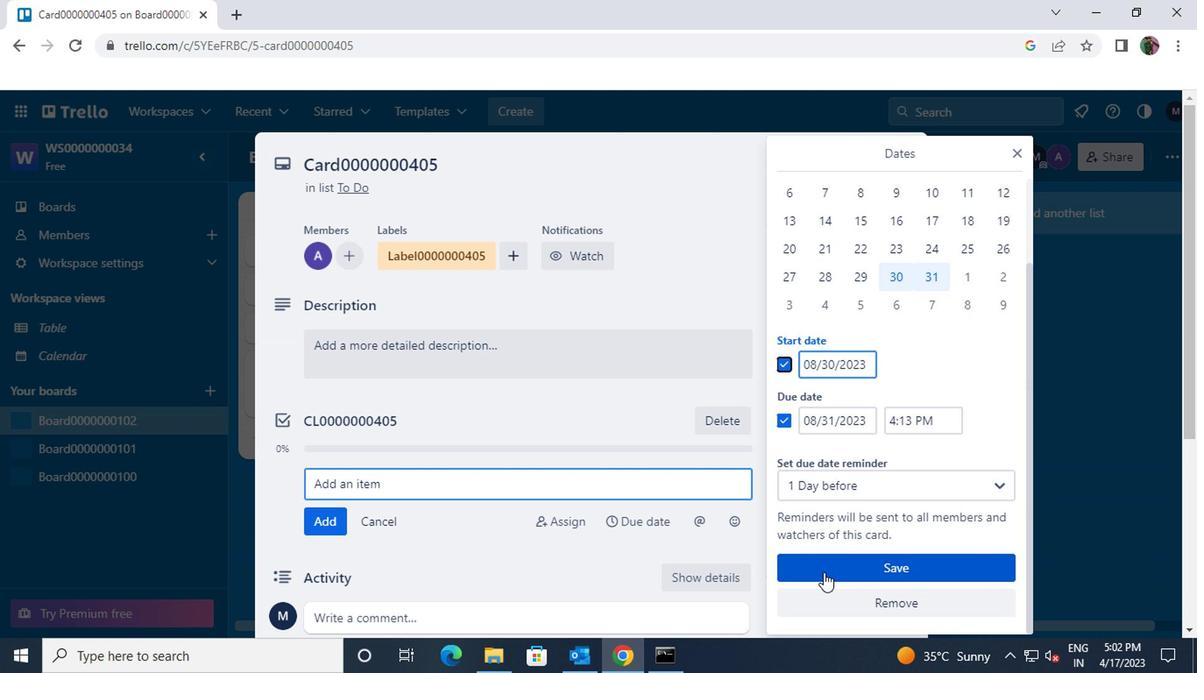 
Action: Mouse pressed left at (821, 571)
Screenshot: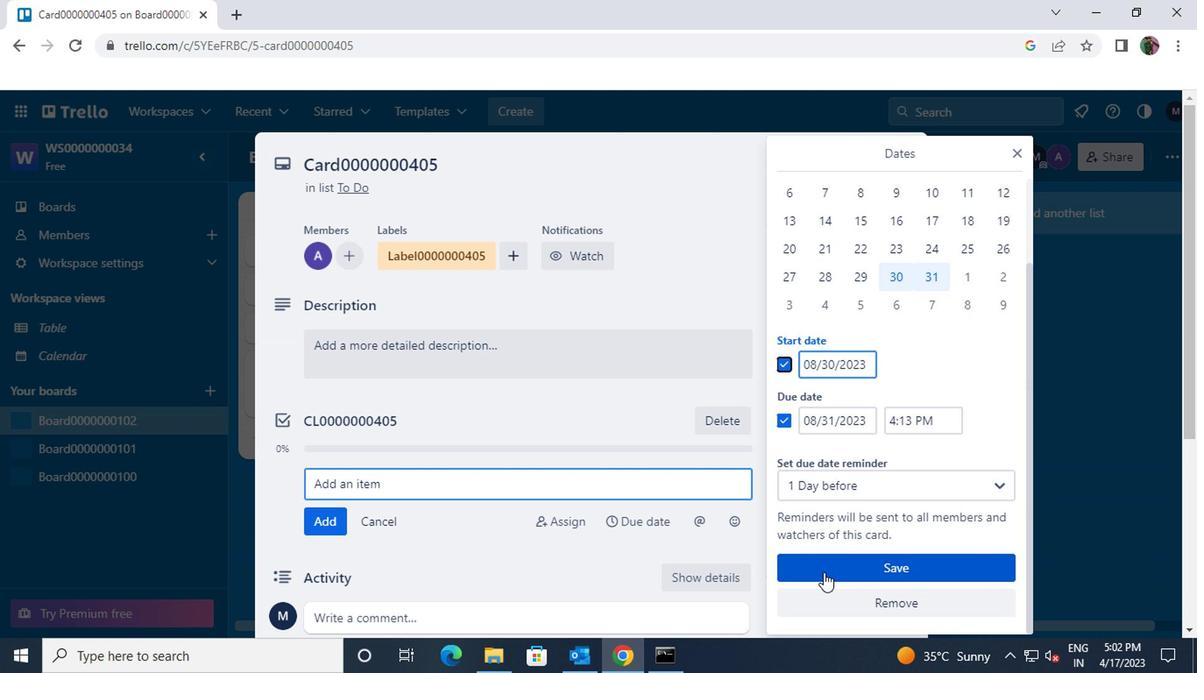 
Action: Mouse moved to (821, 570)
Screenshot: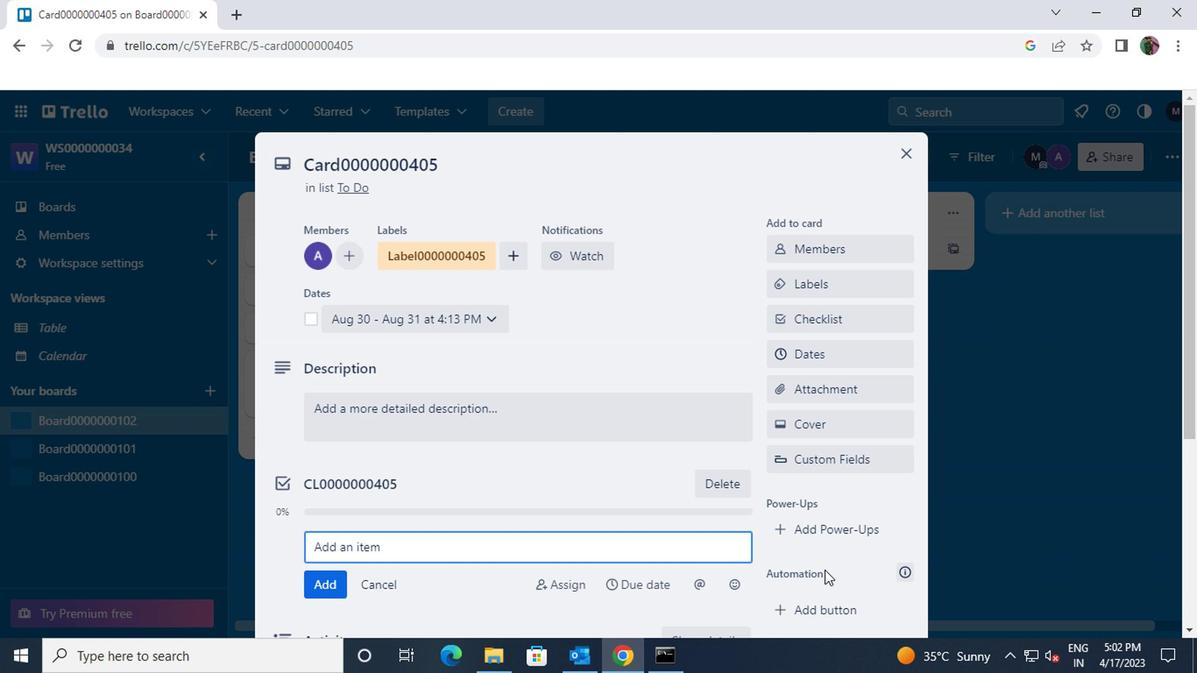 
